 Task: Search one way flight ticket for 3 adults, 3 children in premium economy from Sioux City: Sioux Gateway Airport (brig. General Bud Day Field) to Jackson: Jackson Hole Airport on 5-2-2023. Choice of flights is American. Number of bags: 1 carry on bag. Price is upto 94000. Outbound departure time preference is 23:45.
Action: Mouse moved to (311, 258)
Screenshot: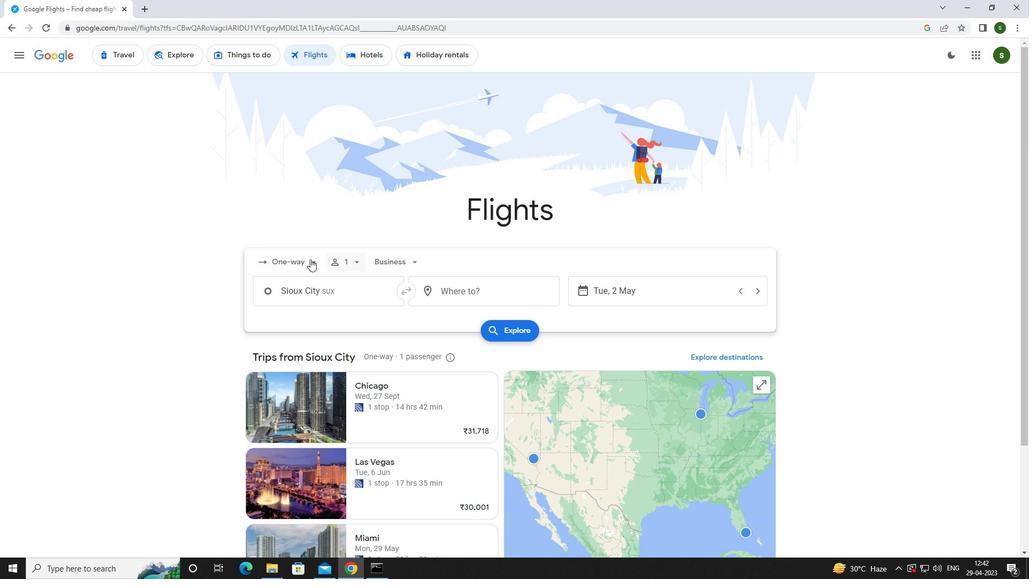 
Action: Mouse pressed left at (311, 258)
Screenshot: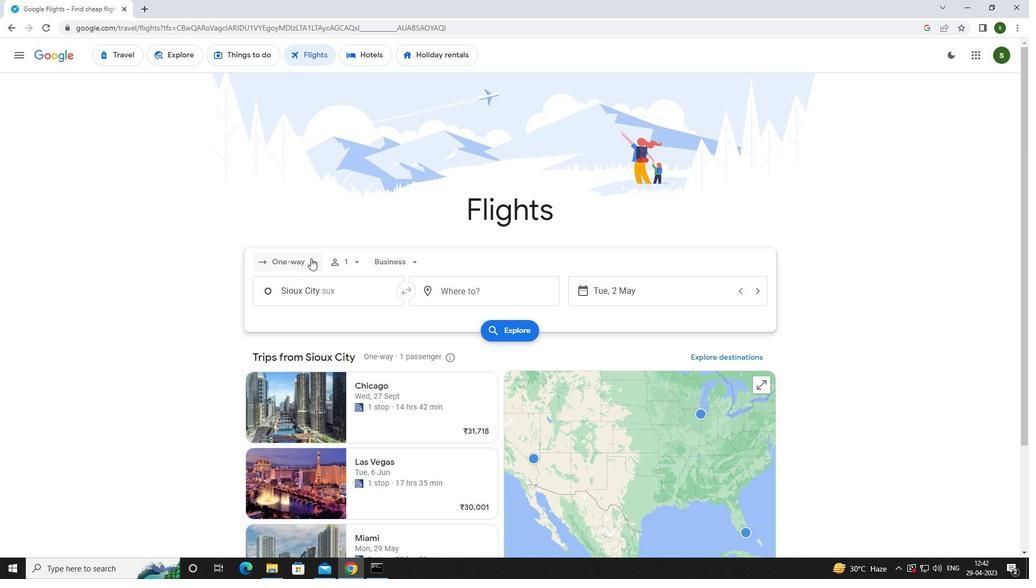 
Action: Mouse moved to (308, 308)
Screenshot: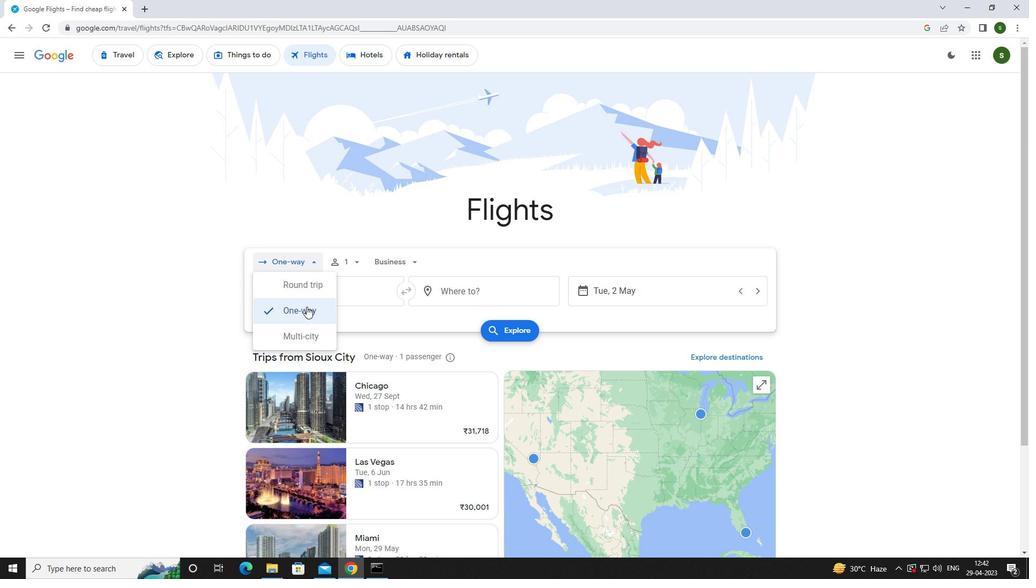
Action: Mouse pressed left at (308, 308)
Screenshot: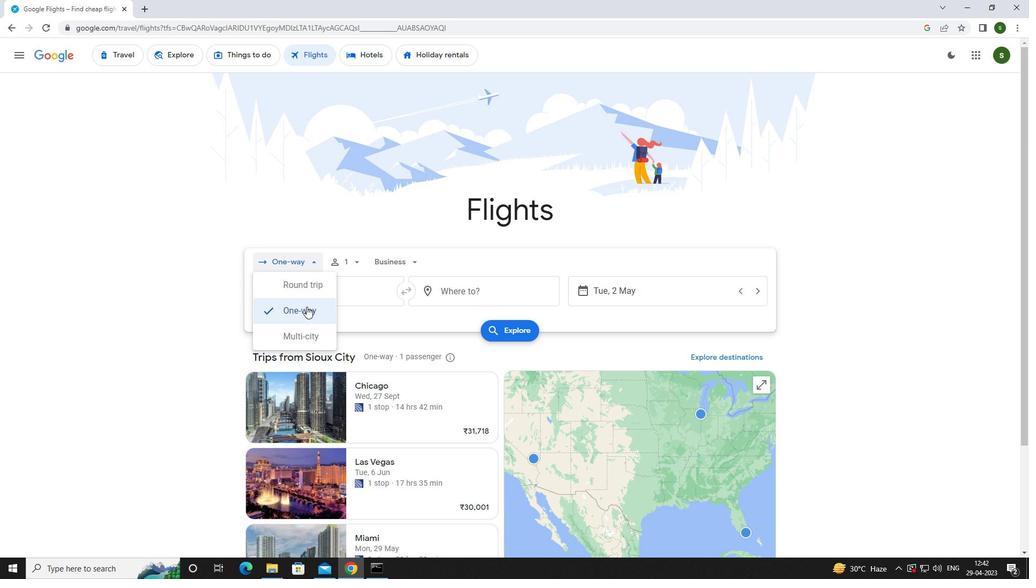 
Action: Mouse moved to (356, 264)
Screenshot: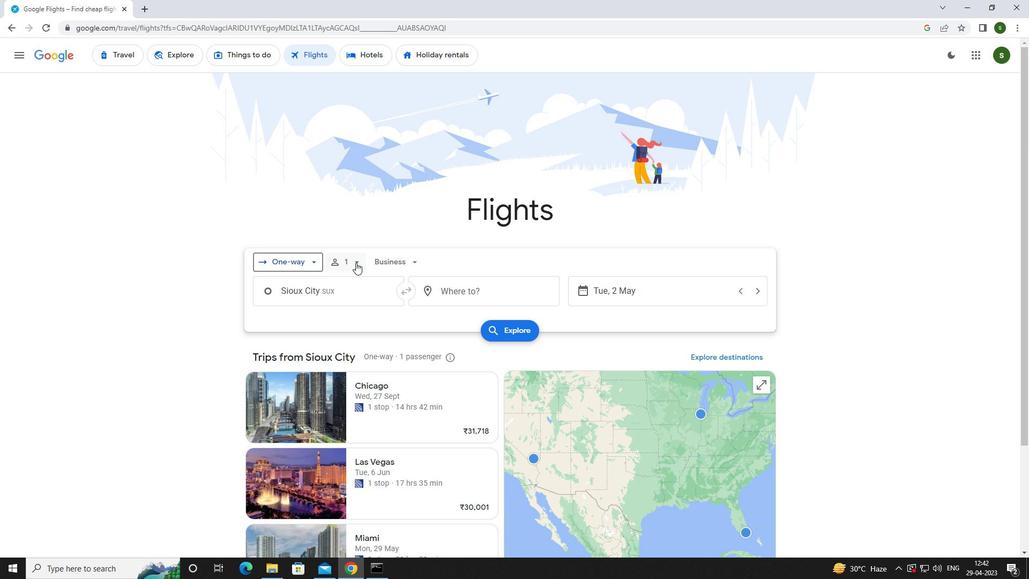 
Action: Mouse pressed left at (356, 264)
Screenshot: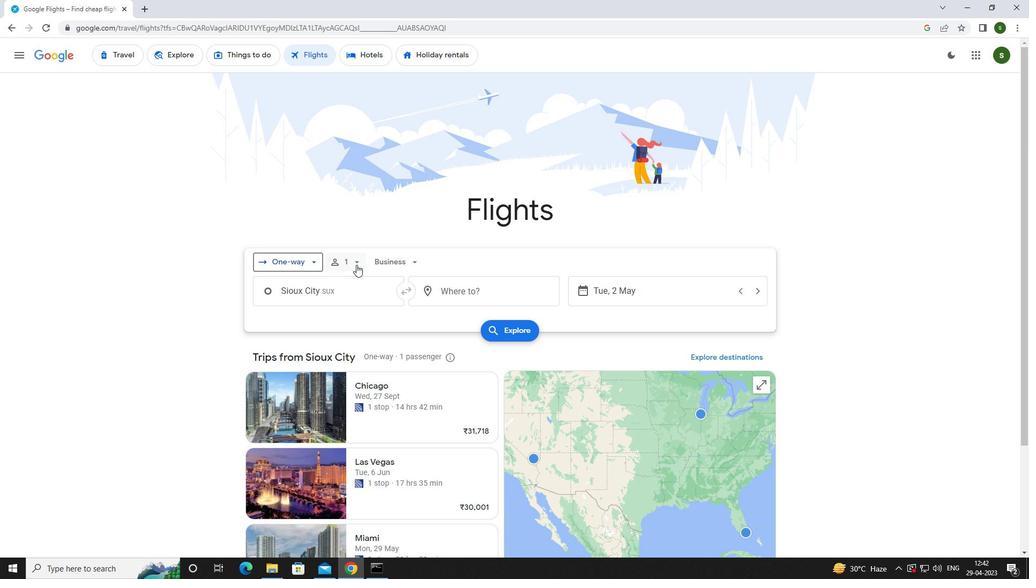 
Action: Mouse moved to (444, 291)
Screenshot: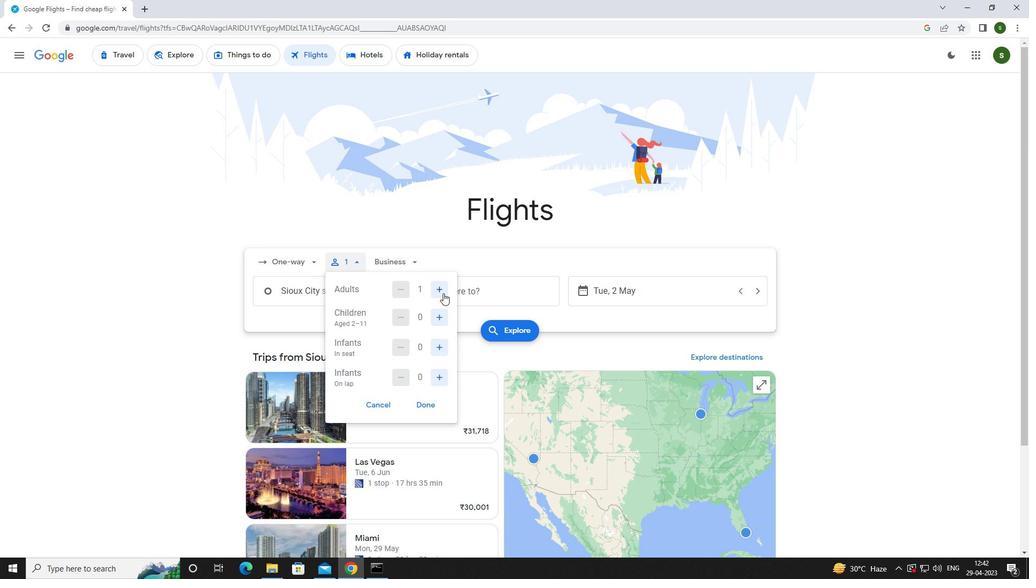 
Action: Mouse pressed left at (444, 291)
Screenshot: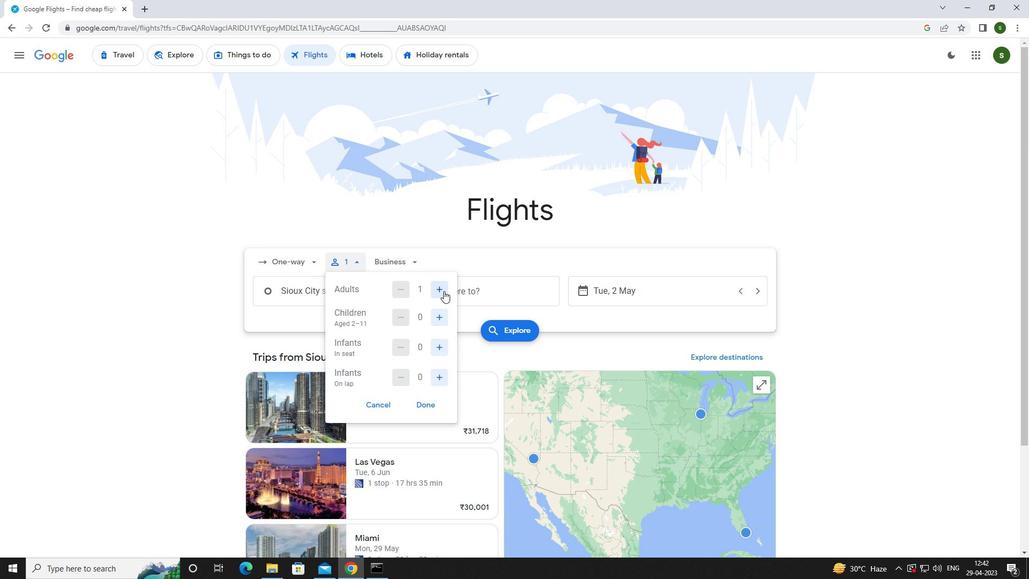 
Action: Mouse pressed left at (444, 291)
Screenshot: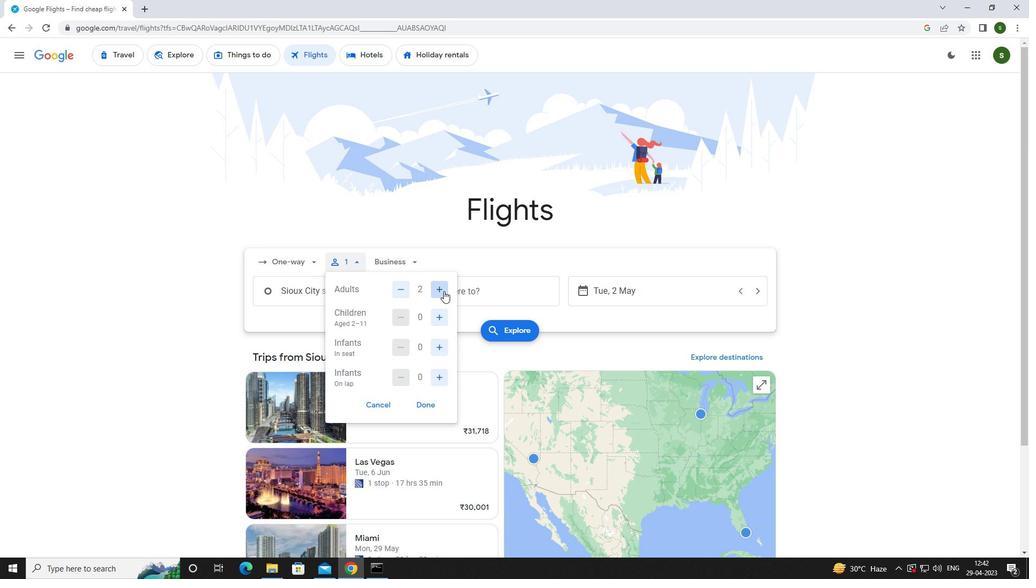 
Action: Mouse moved to (439, 315)
Screenshot: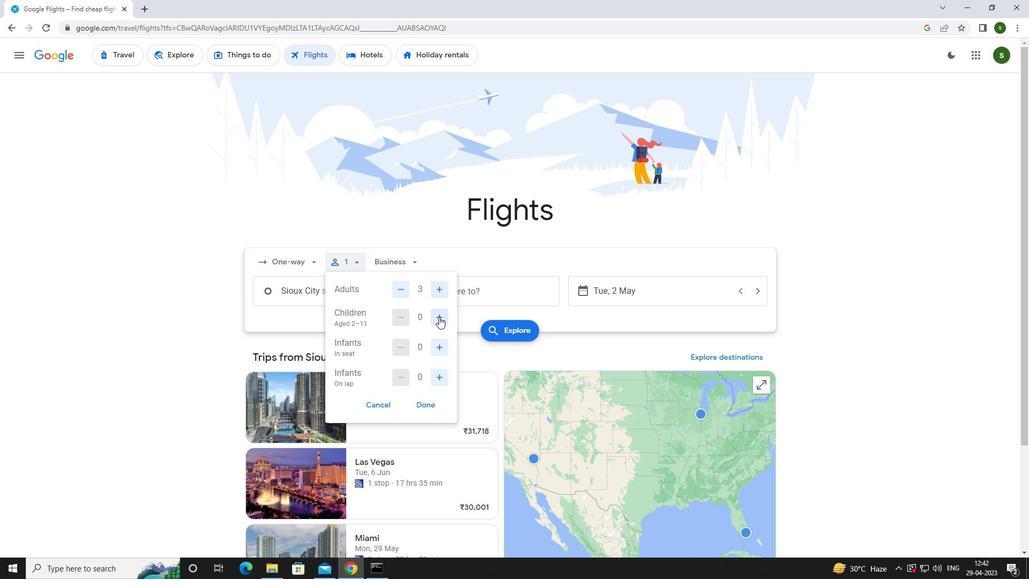 
Action: Mouse pressed left at (439, 315)
Screenshot: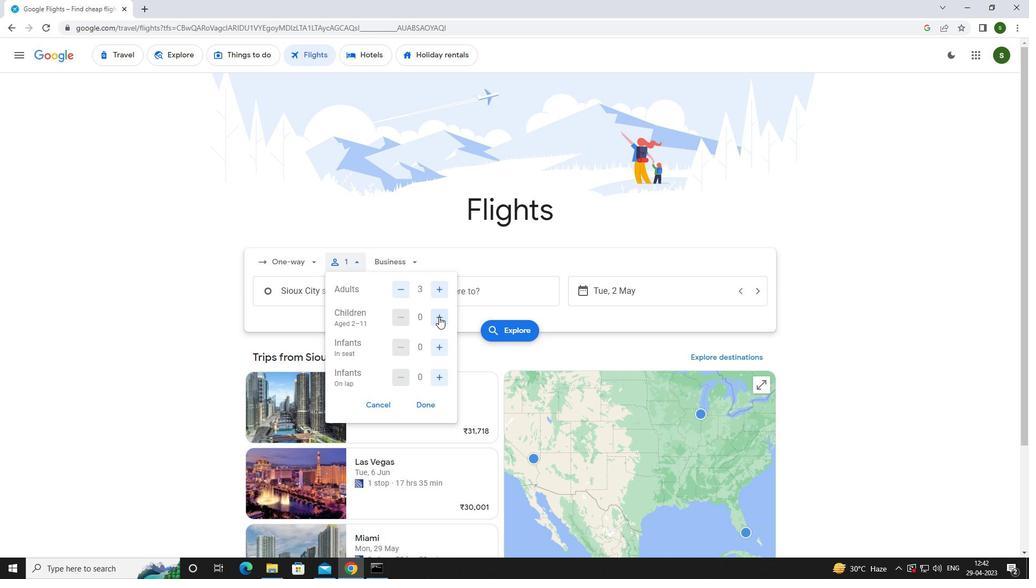 
Action: Mouse pressed left at (439, 315)
Screenshot: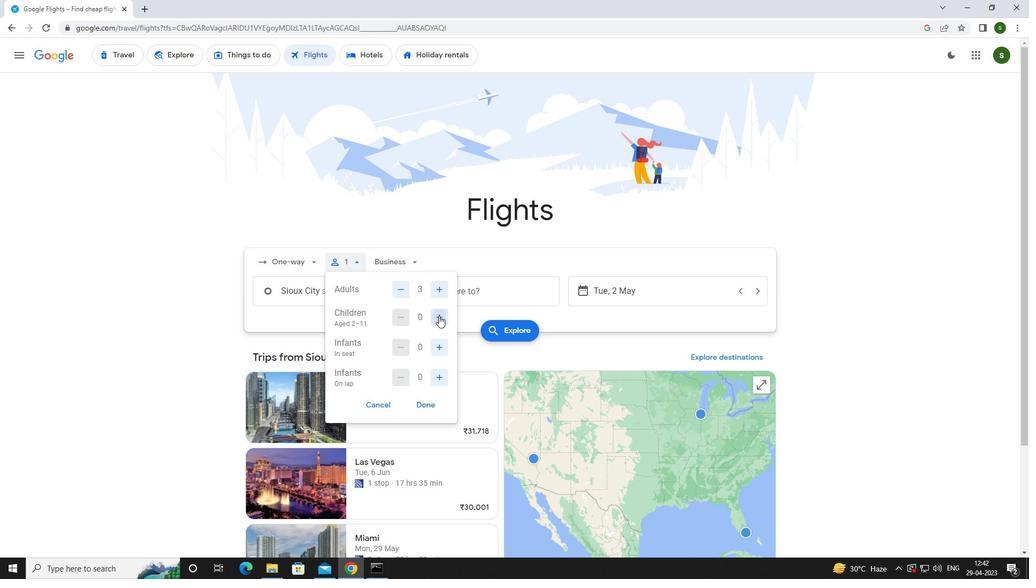 
Action: Mouse pressed left at (439, 315)
Screenshot: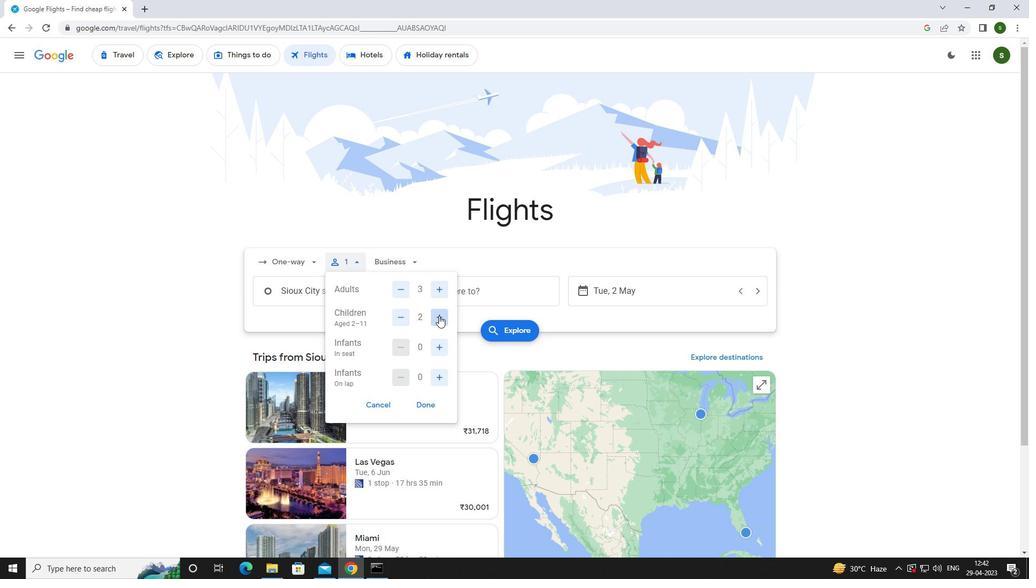 
Action: Mouse moved to (391, 259)
Screenshot: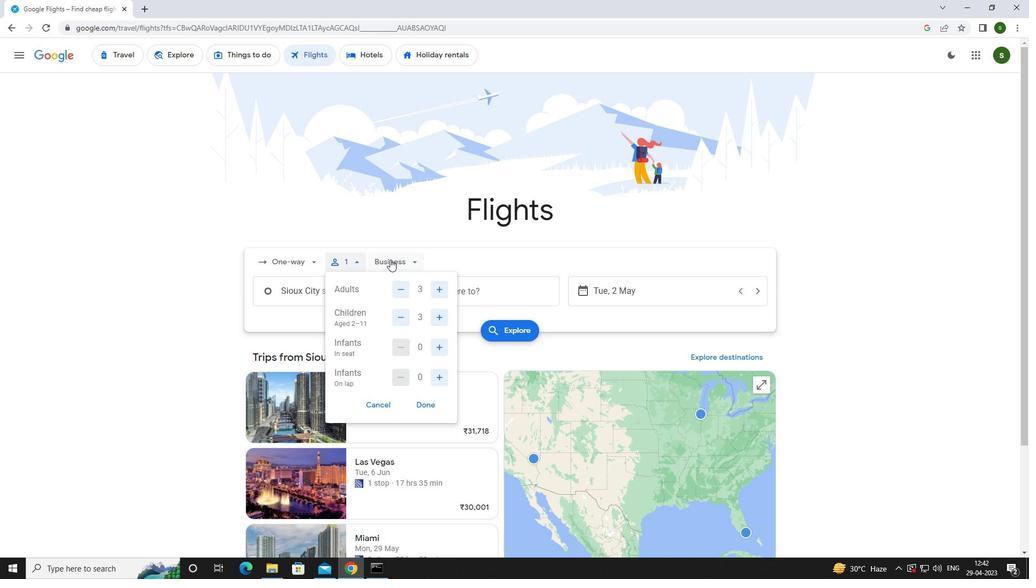 
Action: Mouse pressed left at (391, 259)
Screenshot: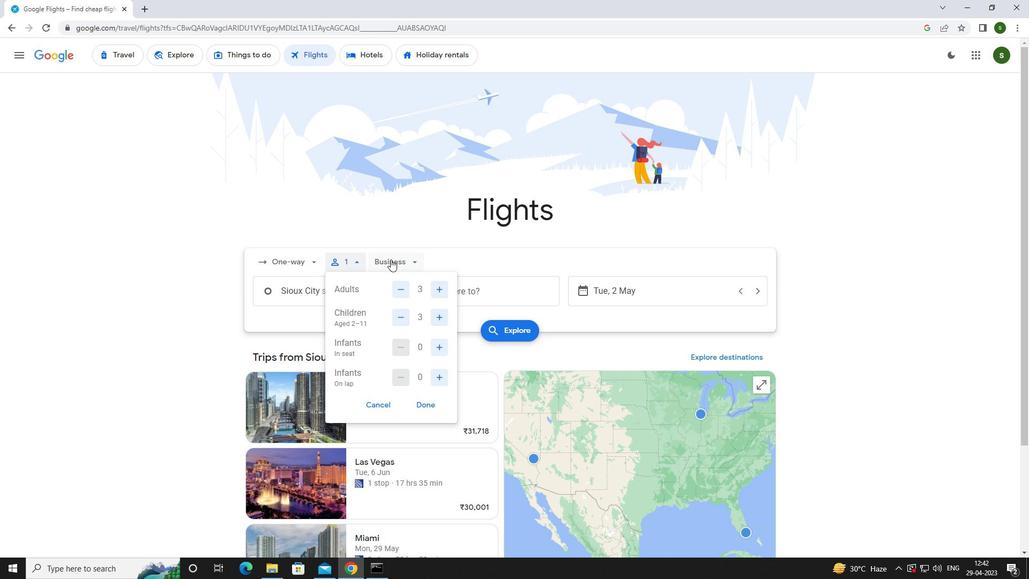 
Action: Mouse moved to (412, 304)
Screenshot: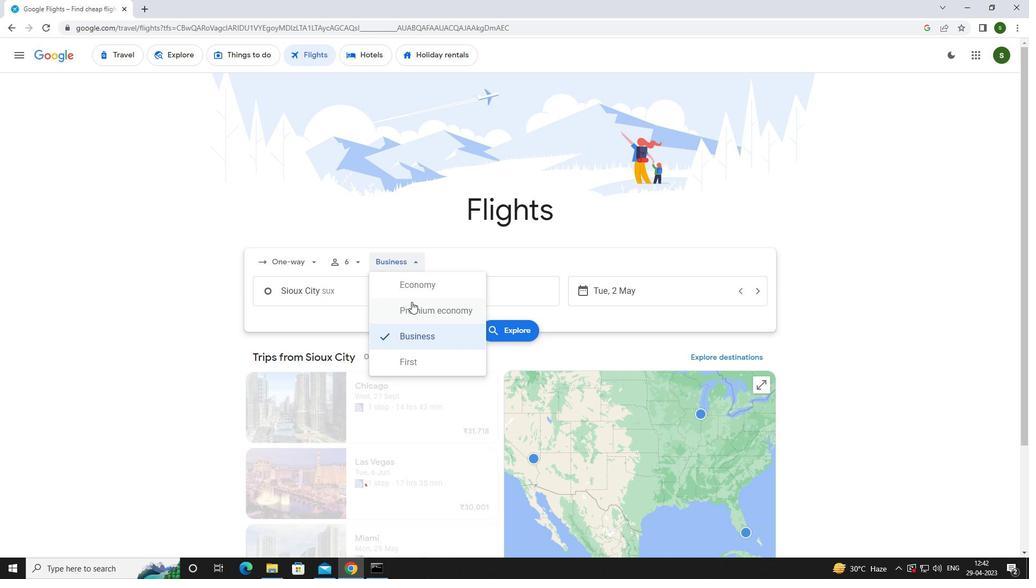 
Action: Mouse pressed left at (412, 304)
Screenshot: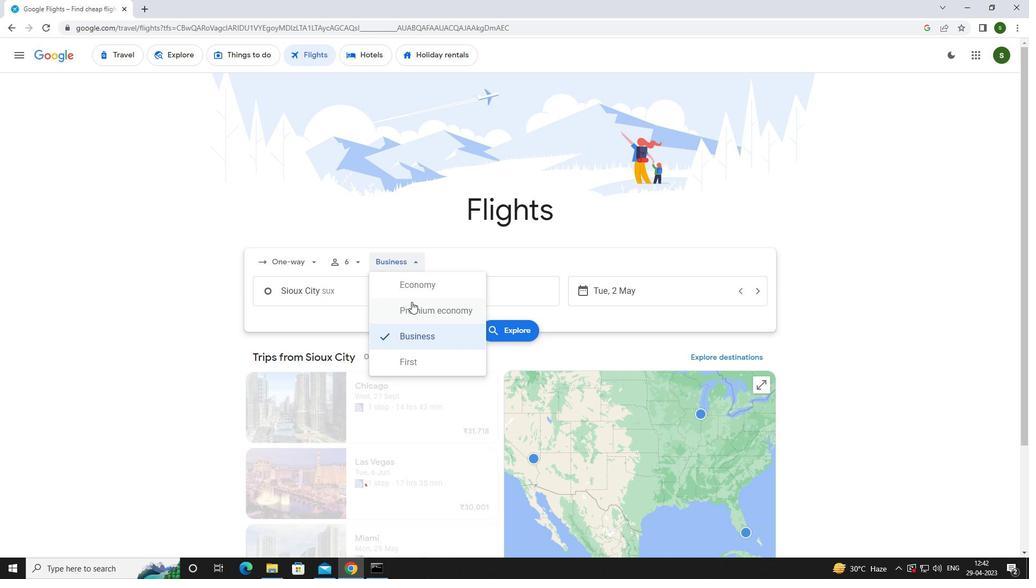 
Action: Mouse moved to (360, 290)
Screenshot: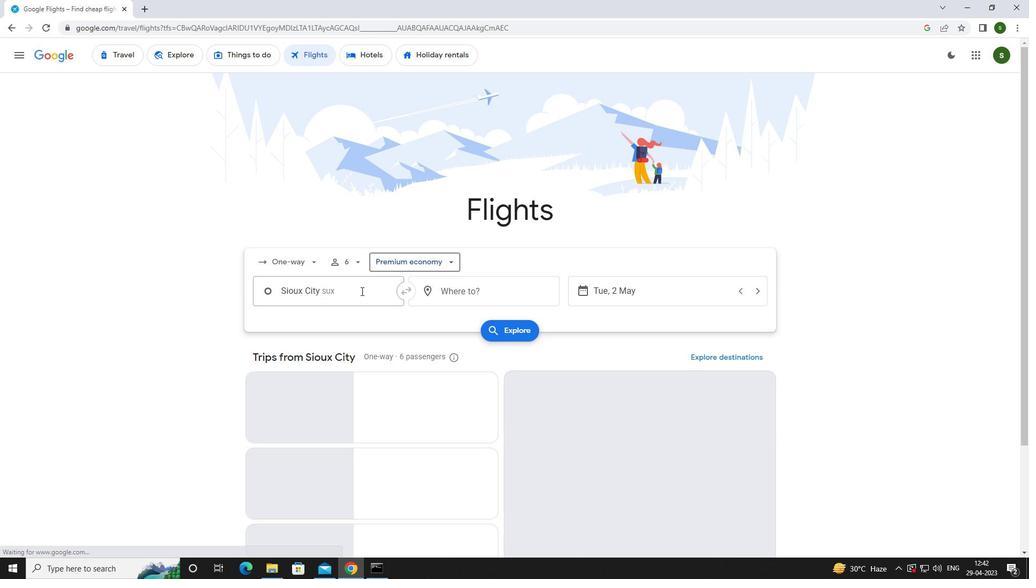 
Action: Mouse pressed left at (360, 290)
Screenshot: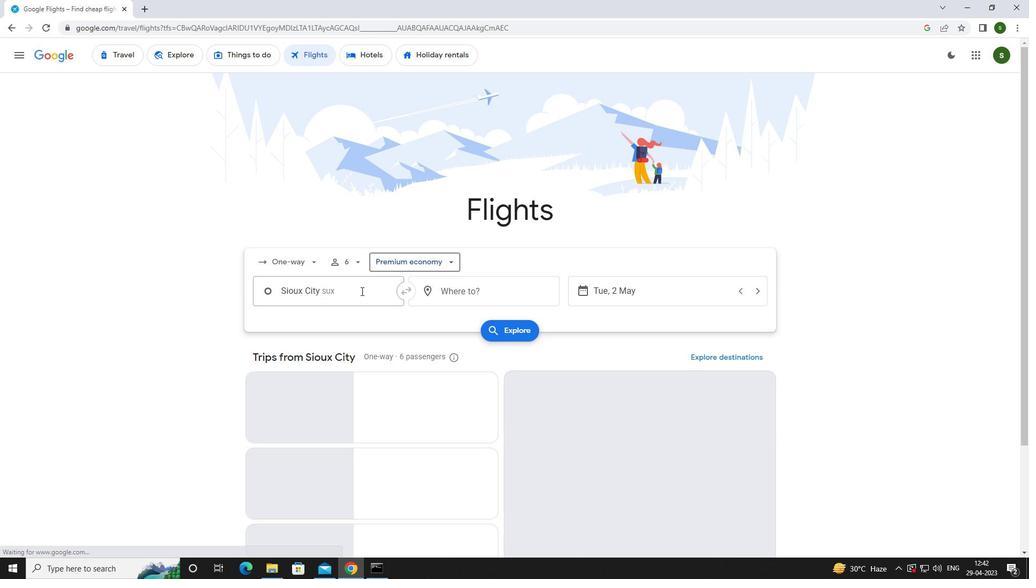 
Action: Mouse moved to (360, 290)
Screenshot: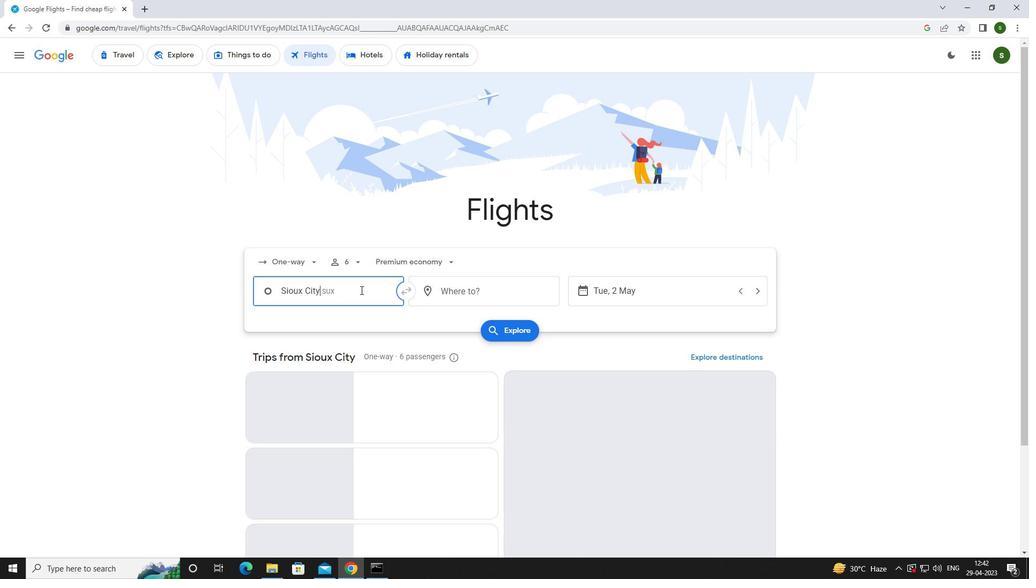 
Action: Key pressed s<Key.caps_lock>ioux<Key.space>
Screenshot: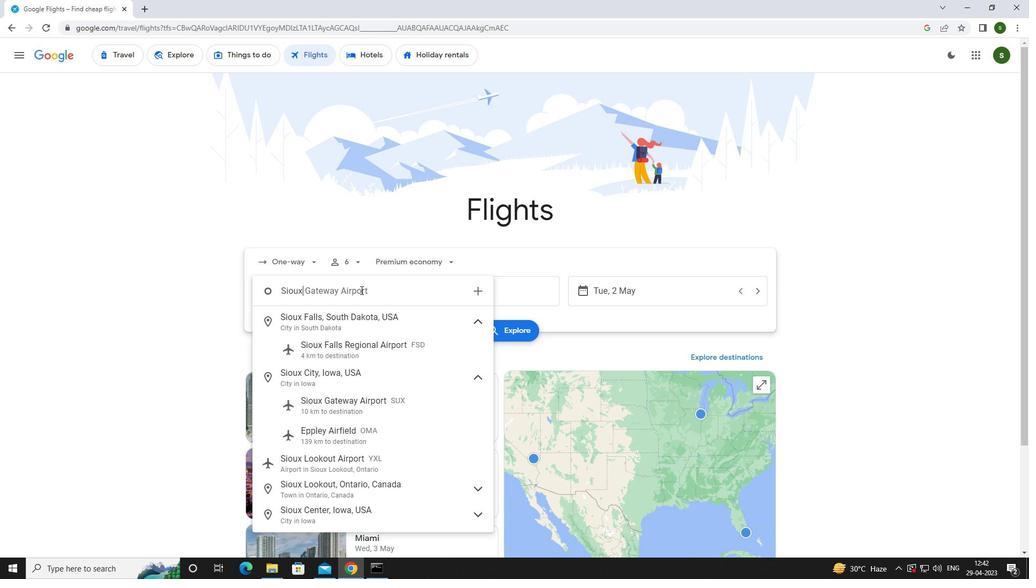 
Action: Mouse moved to (367, 401)
Screenshot: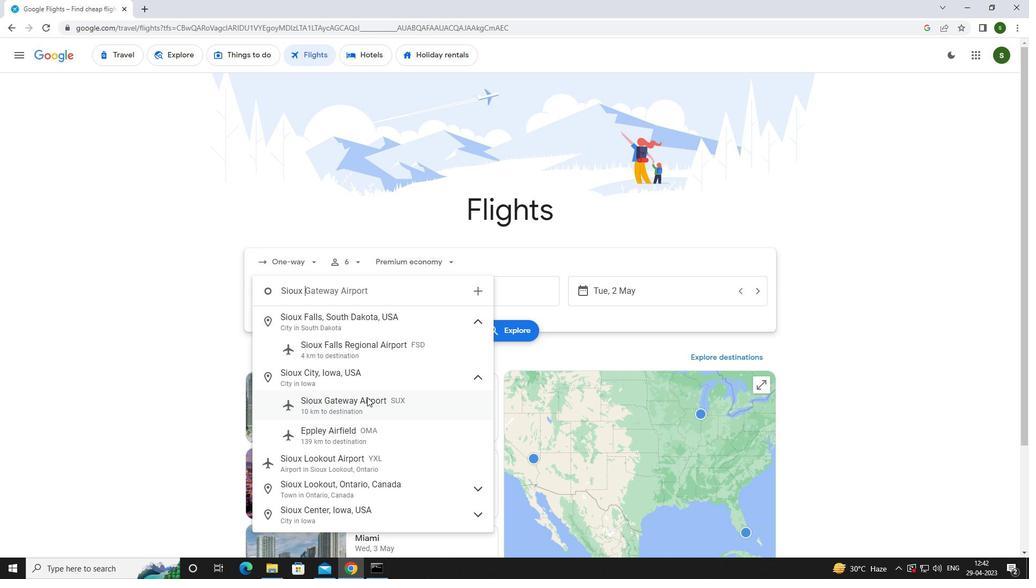 
Action: Mouse pressed left at (367, 401)
Screenshot: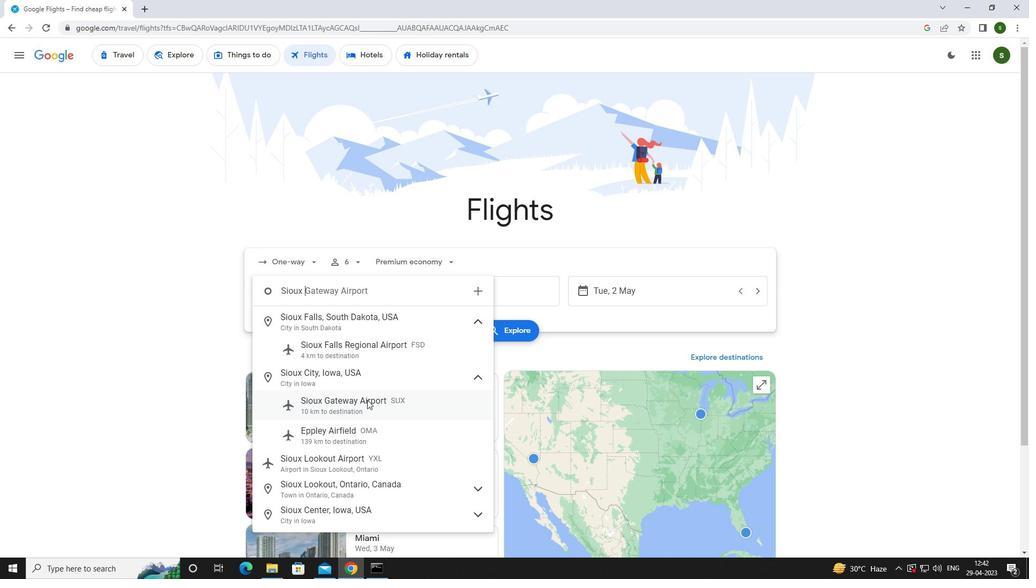
Action: Mouse moved to (451, 296)
Screenshot: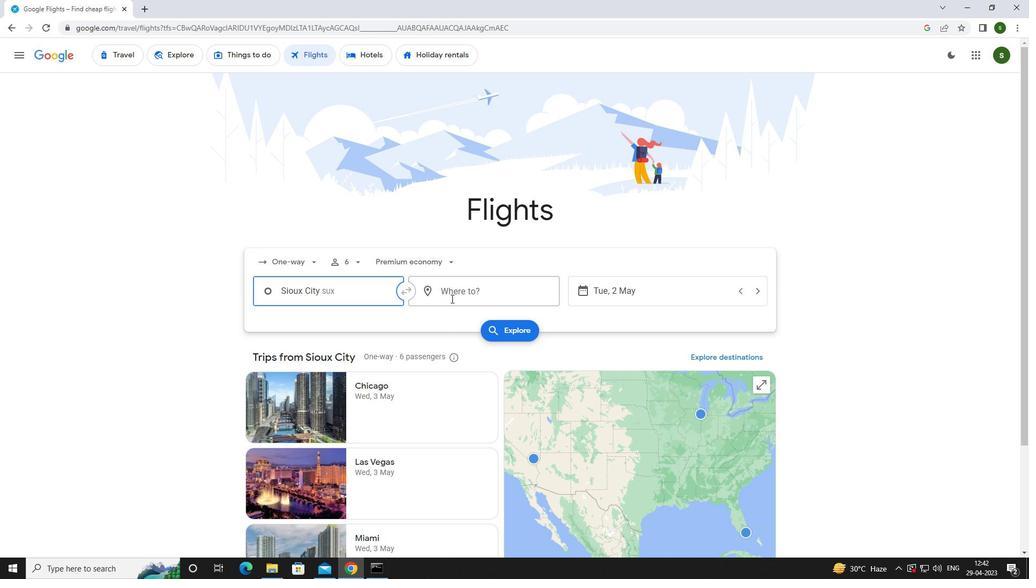 
Action: Mouse pressed left at (451, 296)
Screenshot: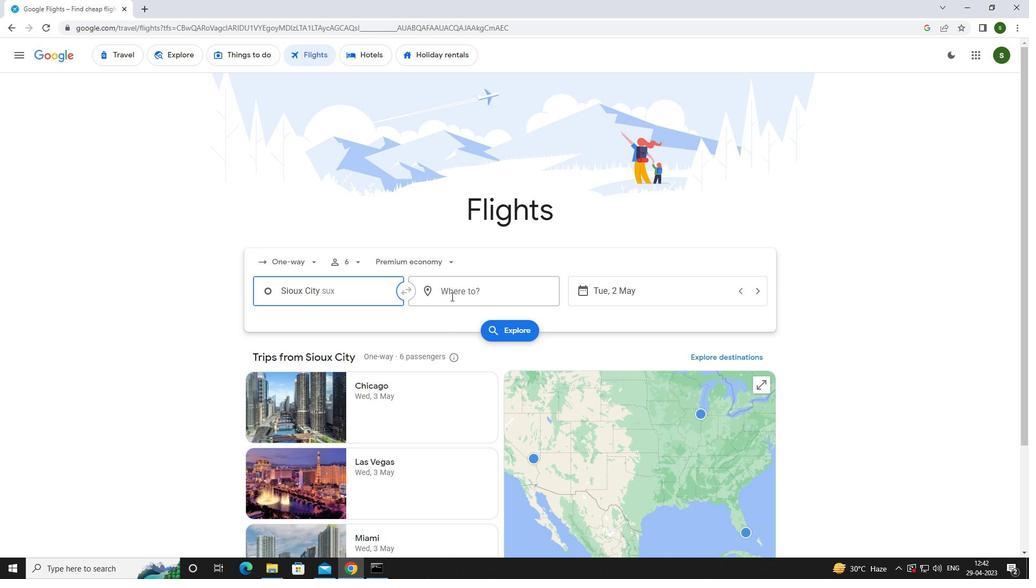 
Action: Mouse moved to (453, 293)
Screenshot: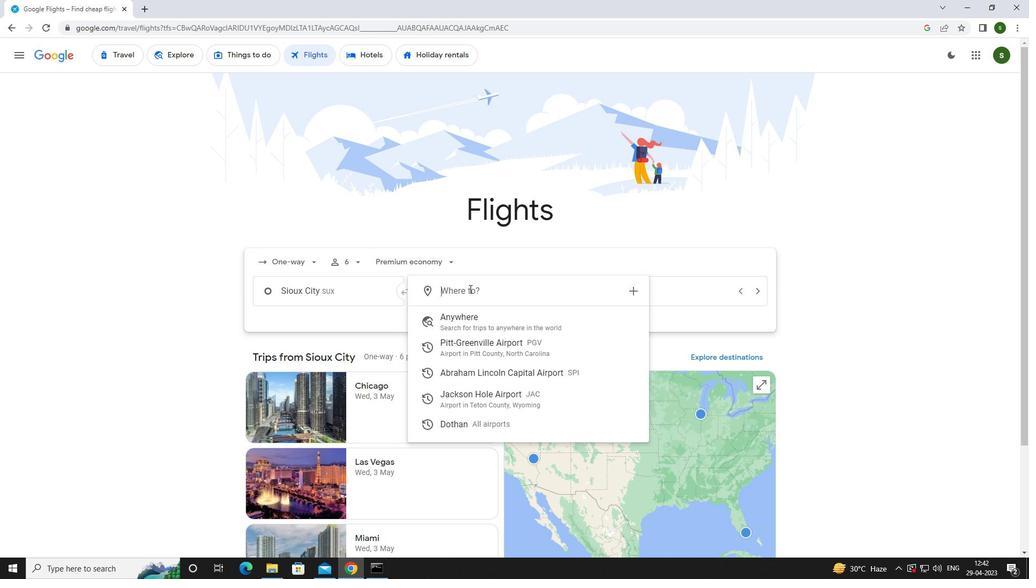 
Action: Key pressed <Key.caps_lock>j<Key.caps_lock>ackson<Key.space><Key.caps_lock>h
Screenshot: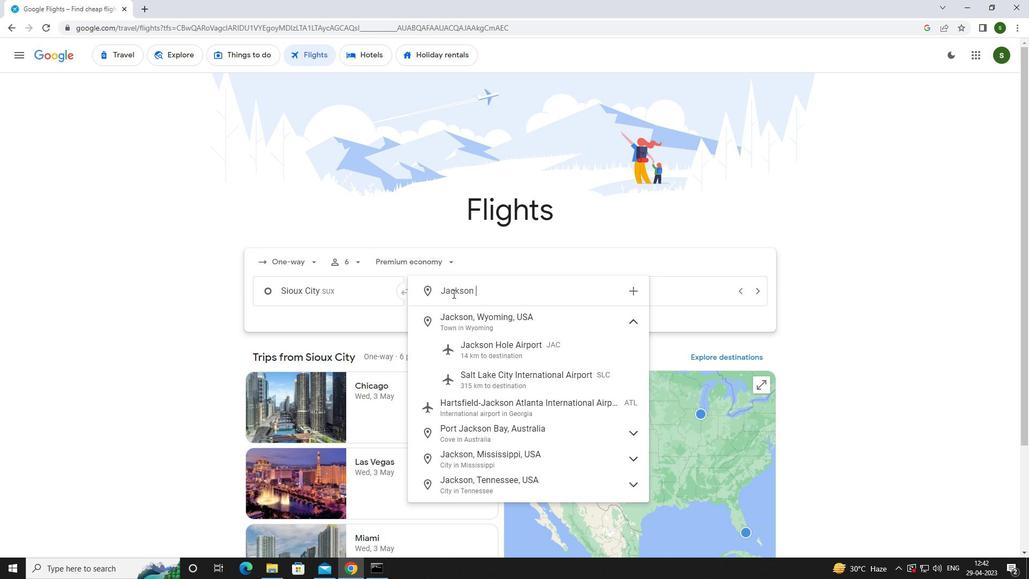 
Action: Mouse moved to (469, 343)
Screenshot: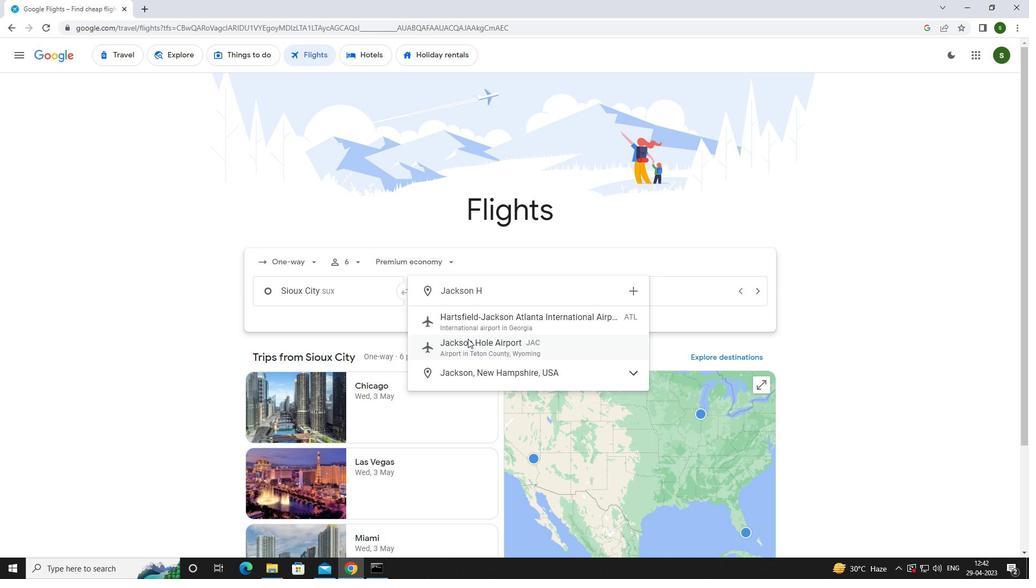 
Action: Mouse pressed left at (469, 343)
Screenshot: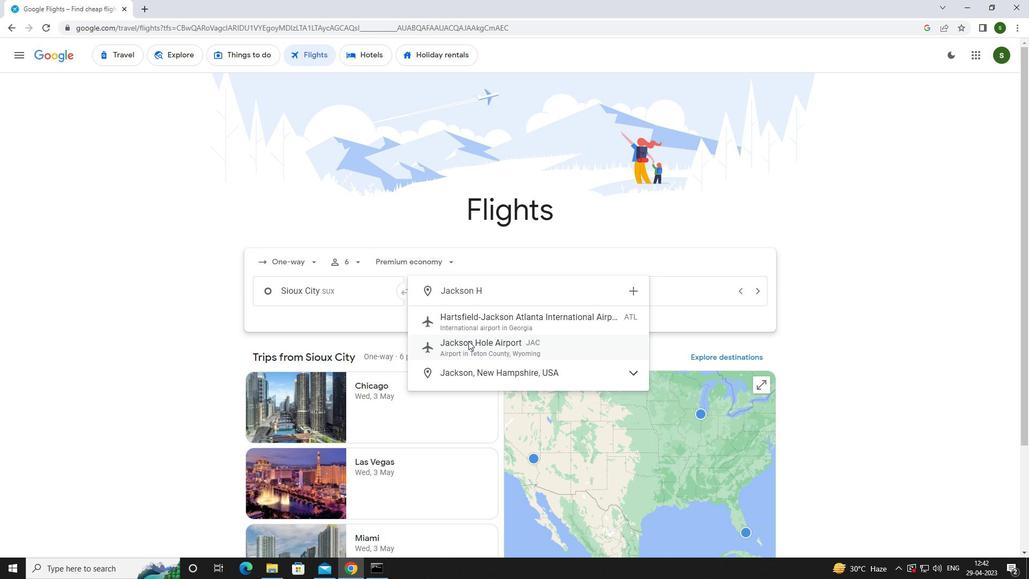 
Action: Mouse moved to (636, 289)
Screenshot: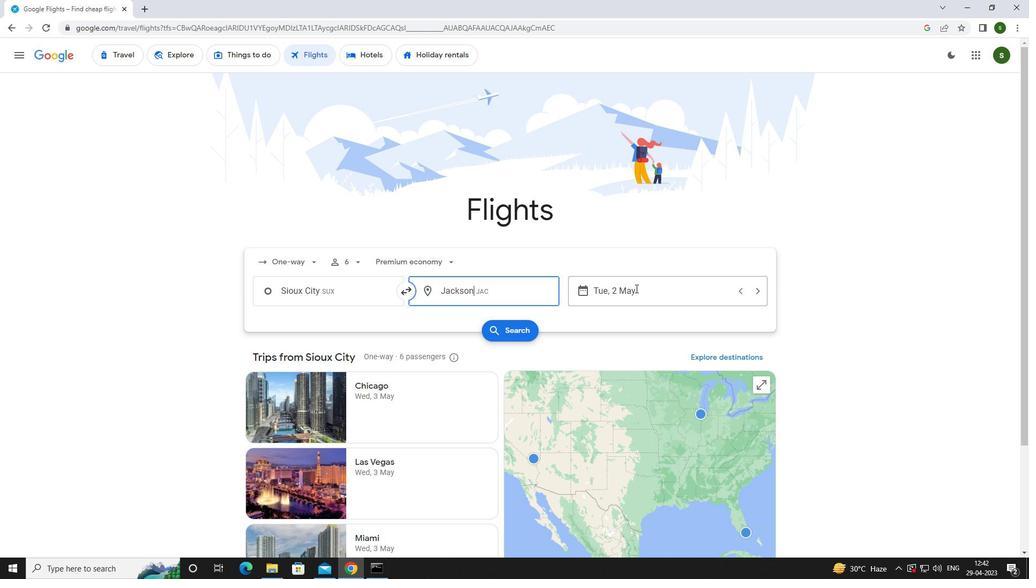 
Action: Mouse pressed left at (636, 289)
Screenshot: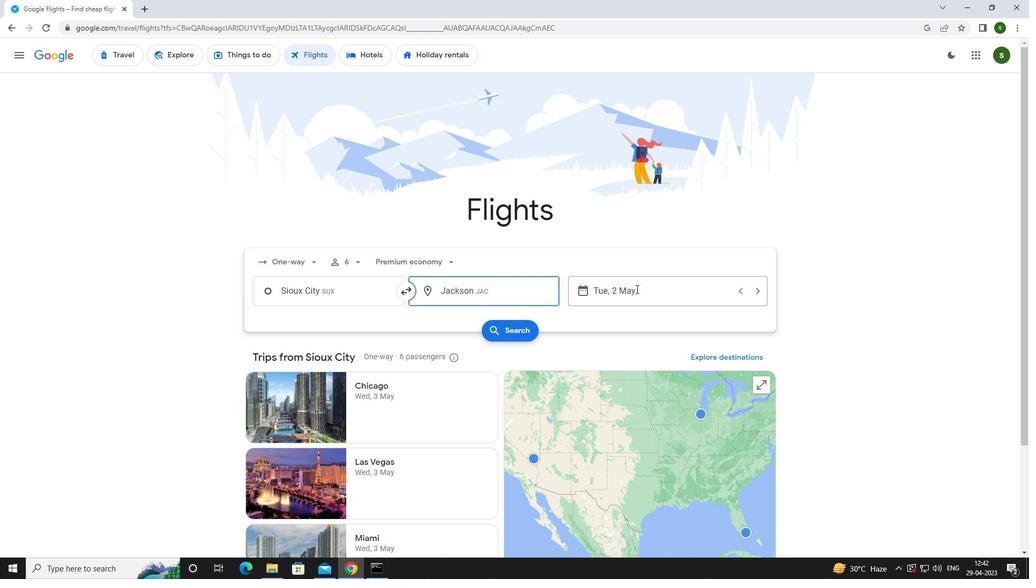 
Action: Mouse moved to (642, 361)
Screenshot: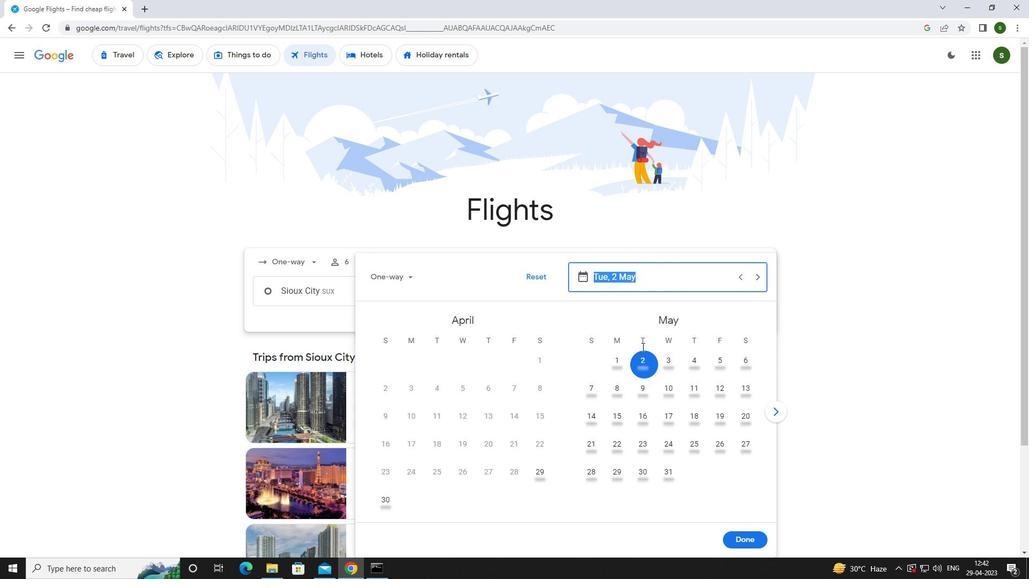 
Action: Mouse pressed left at (642, 361)
Screenshot: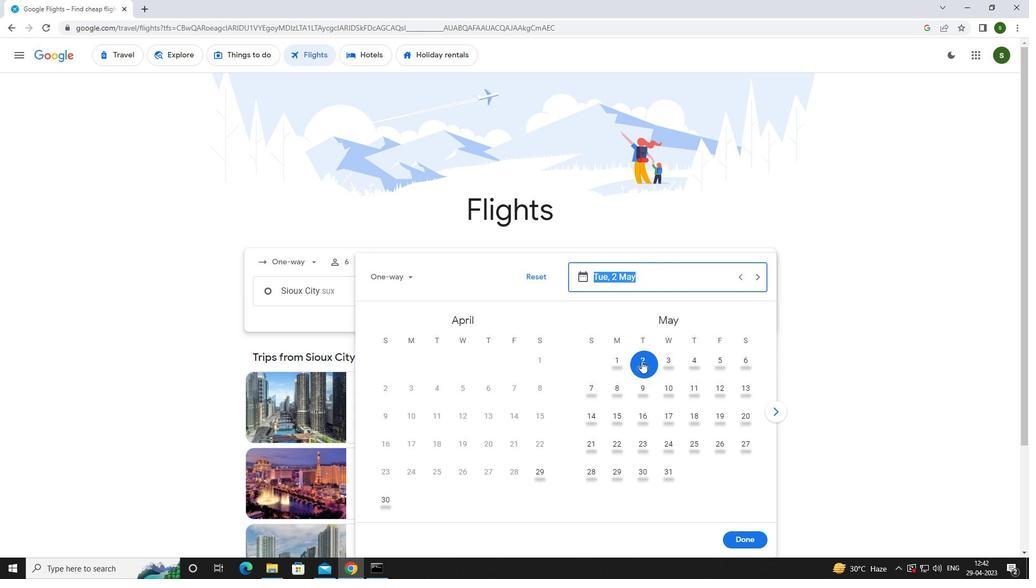 
Action: Mouse moved to (734, 530)
Screenshot: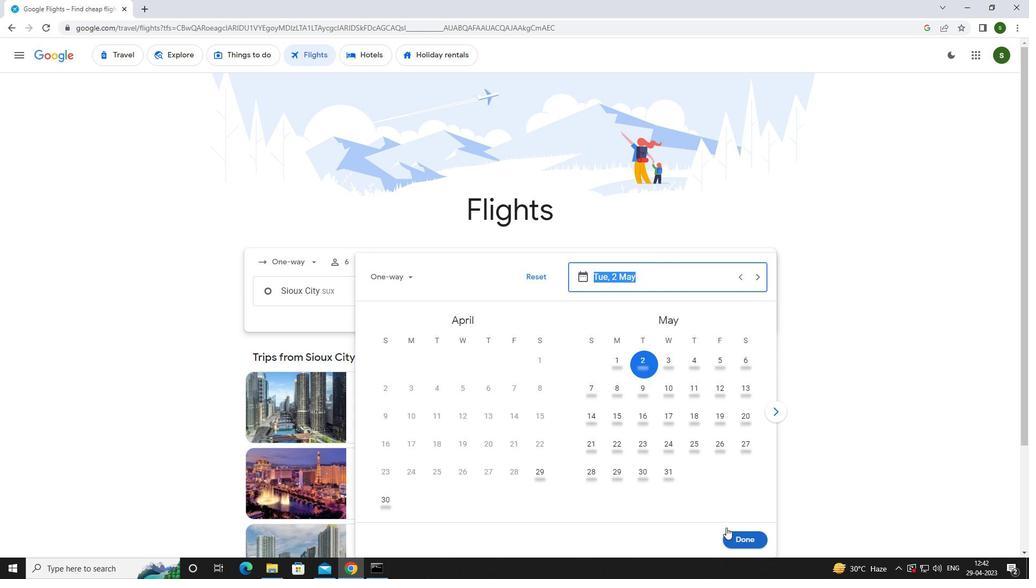 
Action: Mouse pressed left at (734, 530)
Screenshot: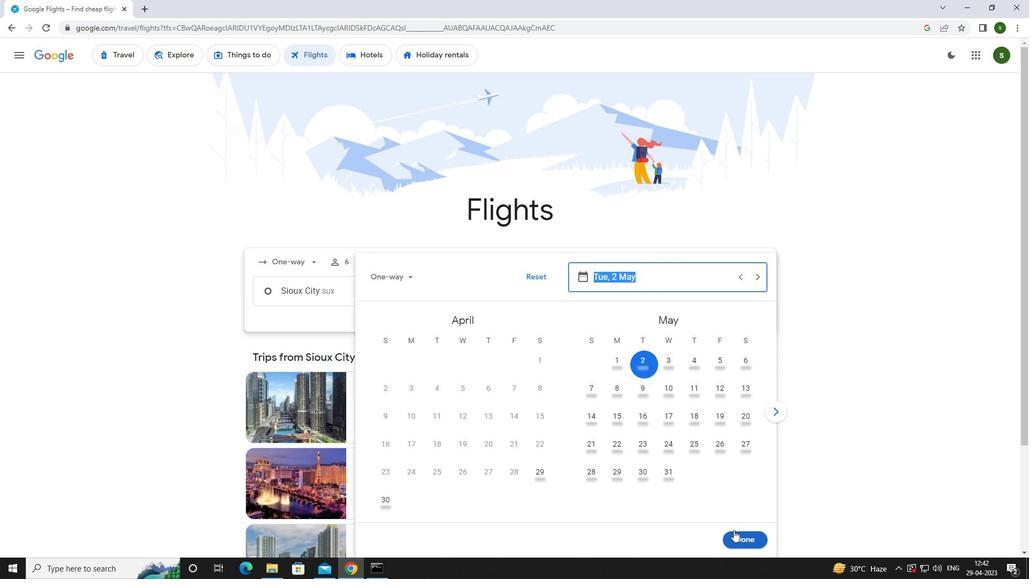 
Action: Mouse moved to (496, 326)
Screenshot: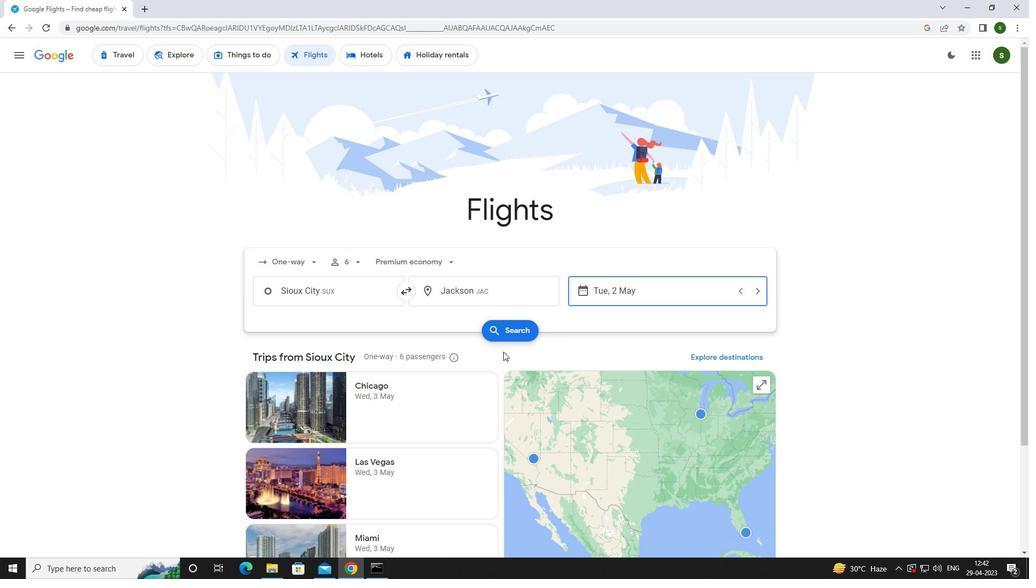
Action: Mouse pressed left at (496, 326)
Screenshot: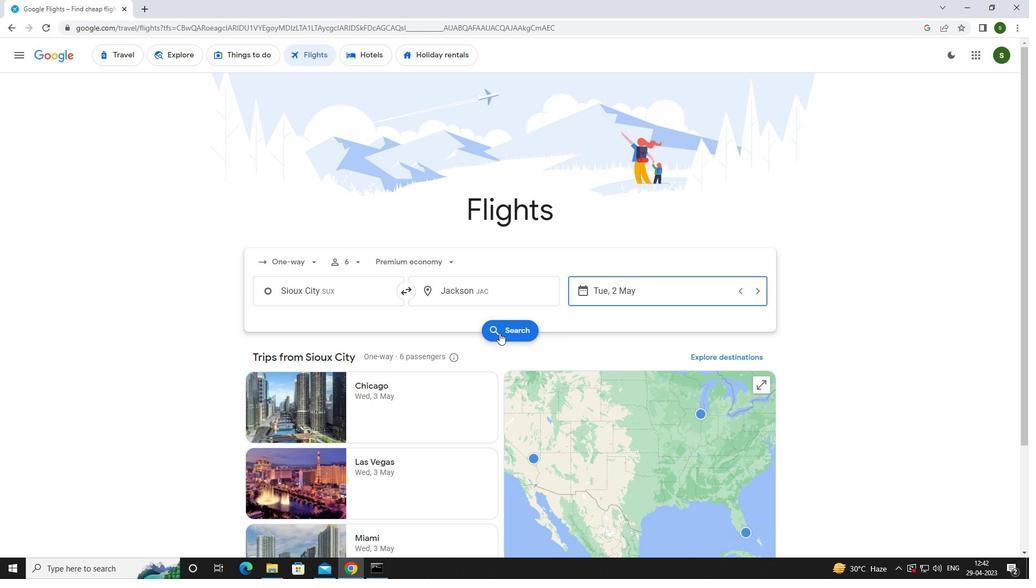 
Action: Mouse moved to (254, 152)
Screenshot: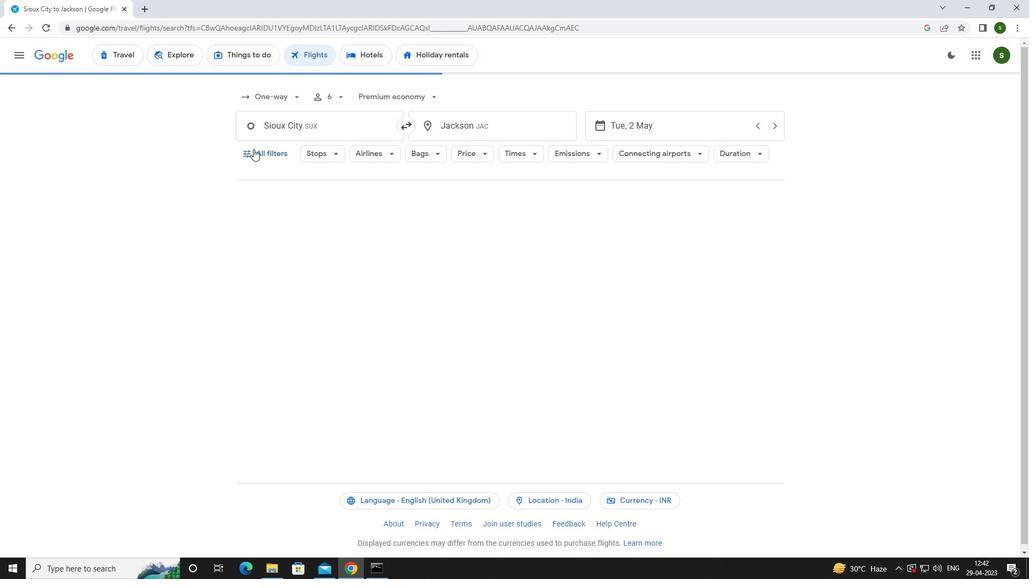 
Action: Mouse pressed left at (254, 152)
Screenshot: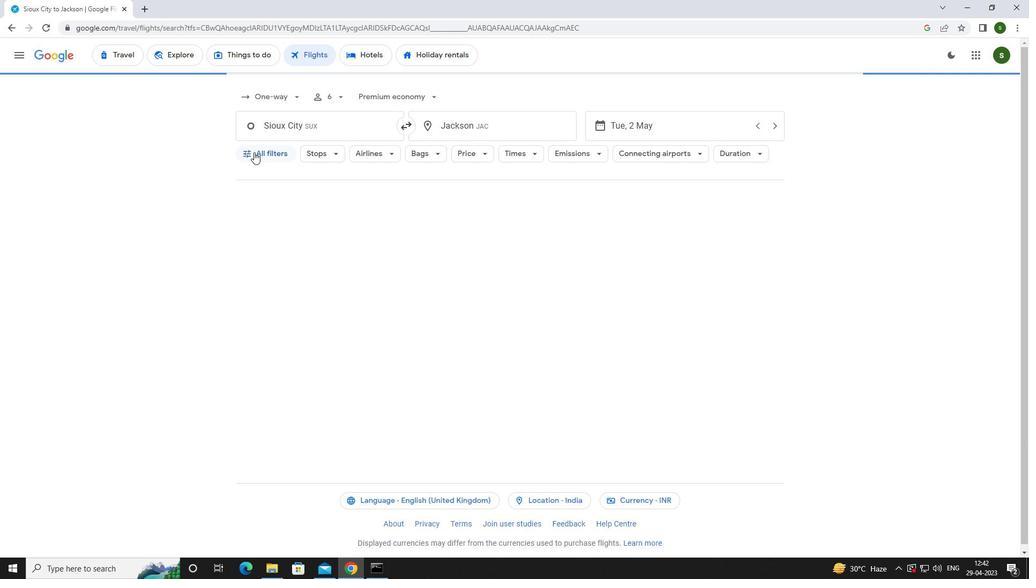 
Action: Mouse moved to (323, 274)
Screenshot: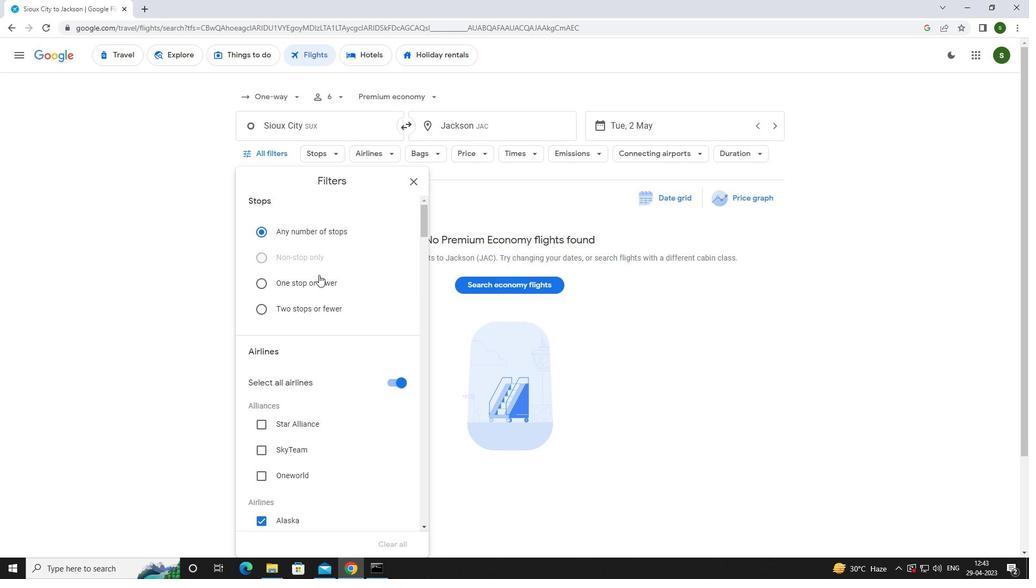 
Action: Mouse scrolled (323, 273) with delta (0, 0)
Screenshot: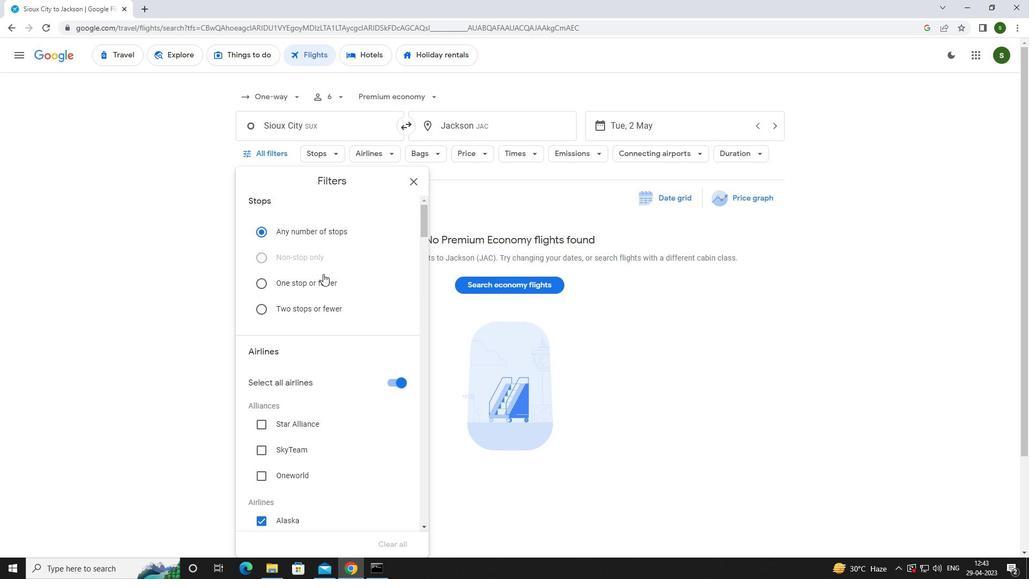 
Action: Mouse scrolled (323, 273) with delta (0, 0)
Screenshot: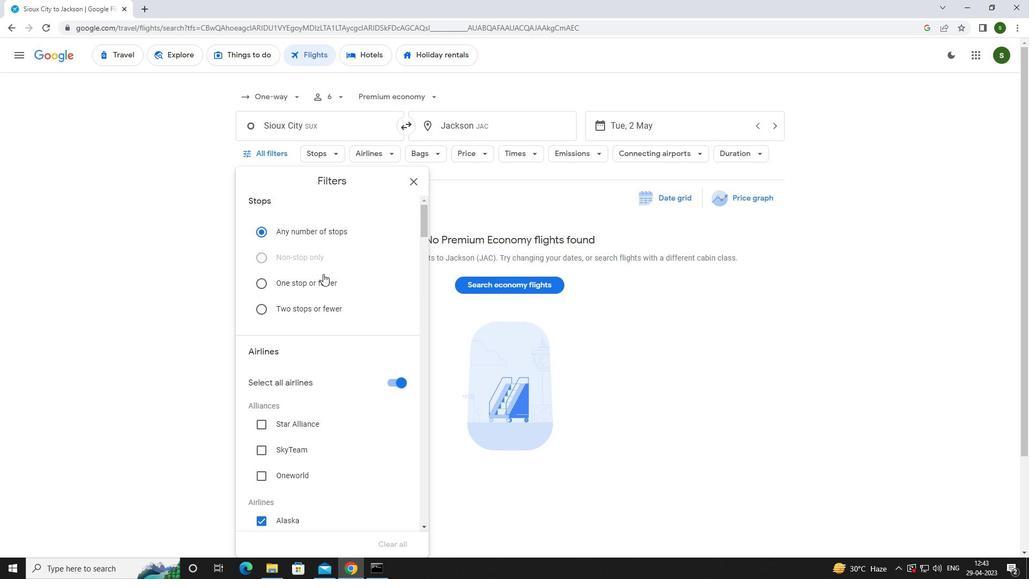 
Action: Mouse moved to (396, 275)
Screenshot: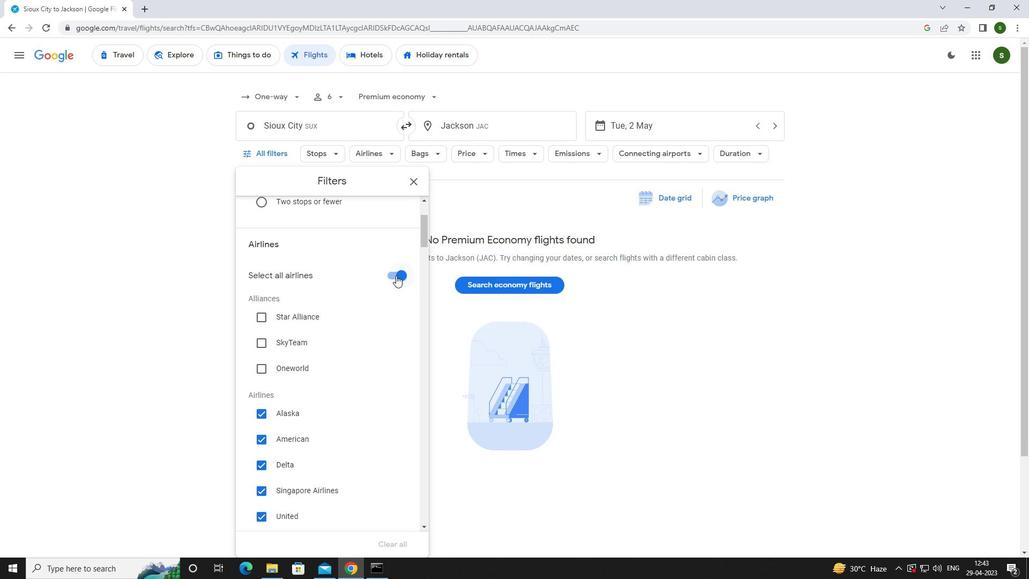 
Action: Mouse pressed left at (396, 275)
Screenshot: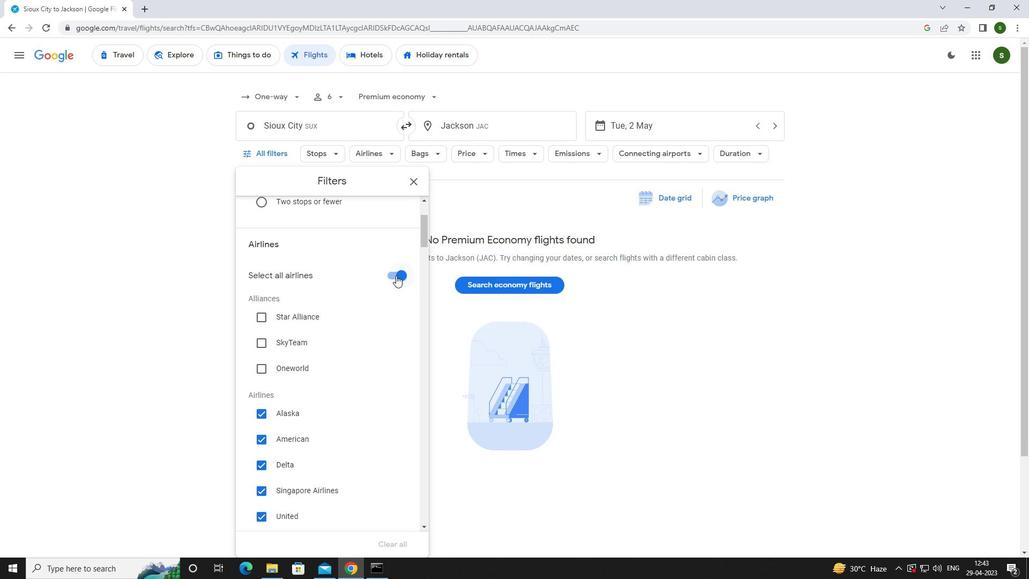 
Action: Mouse moved to (341, 305)
Screenshot: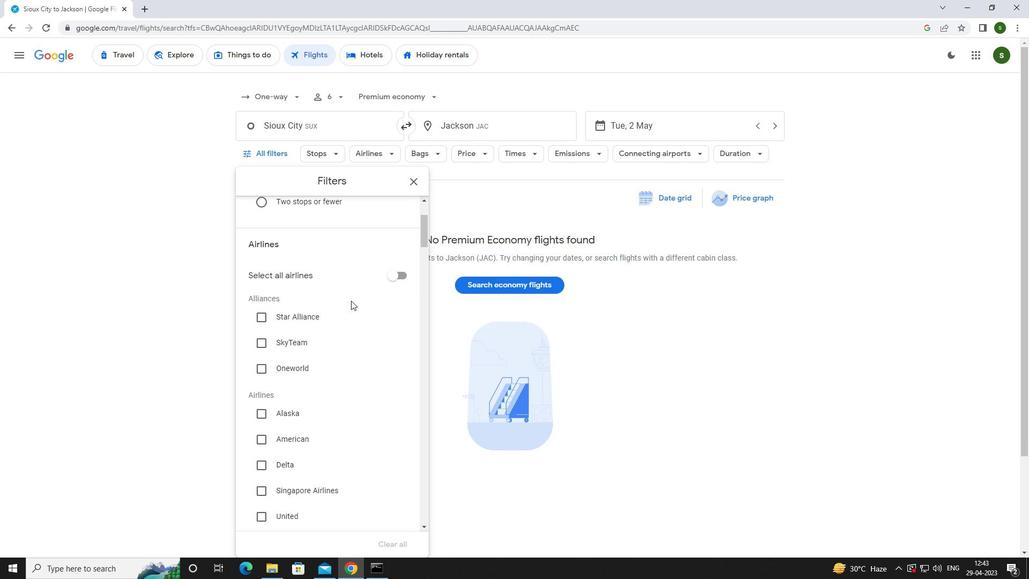 
Action: Mouse scrolled (341, 305) with delta (0, 0)
Screenshot: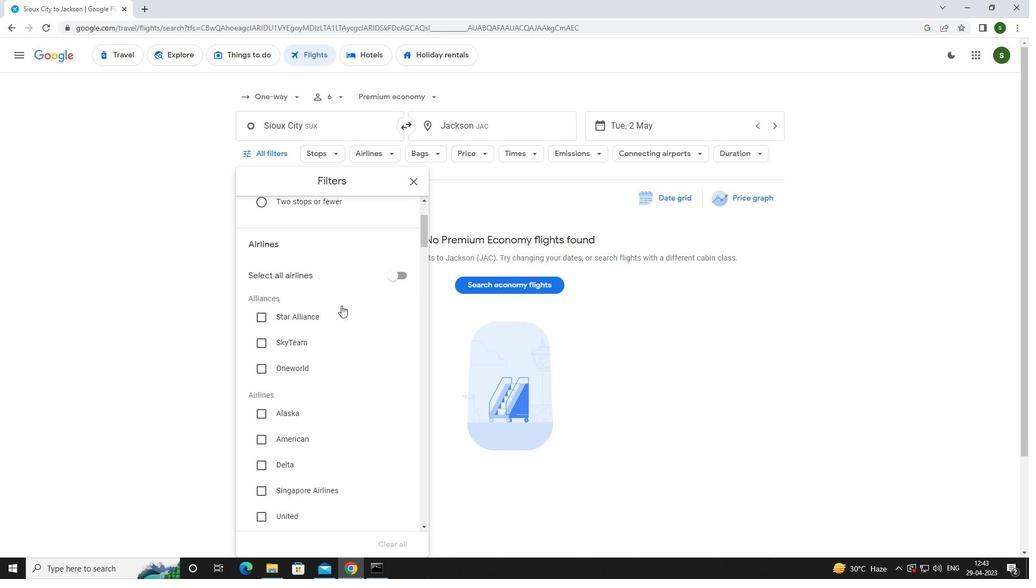 
Action: Mouse scrolled (341, 305) with delta (0, 0)
Screenshot: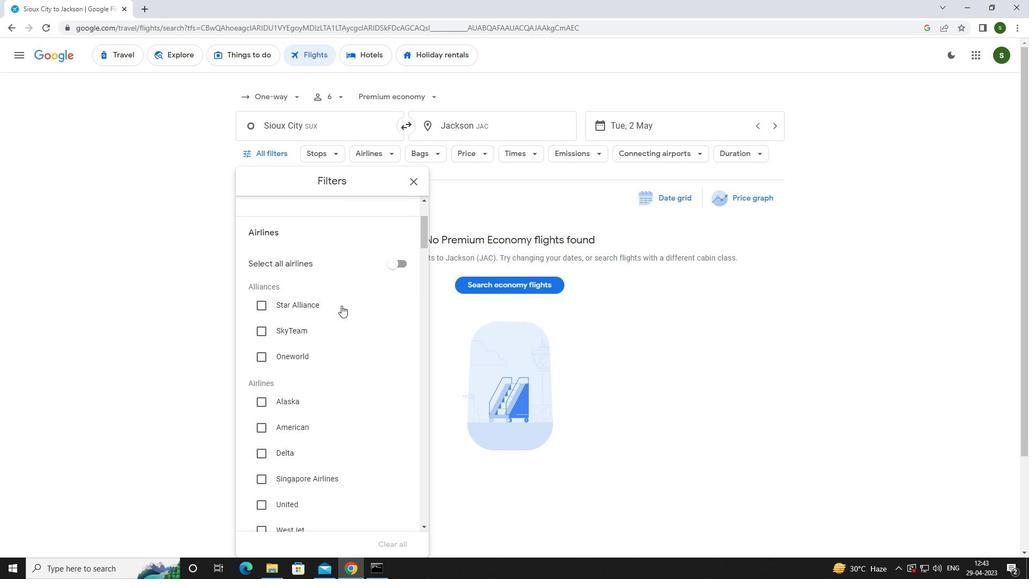 
Action: Mouse scrolled (341, 305) with delta (0, 0)
Screenshot: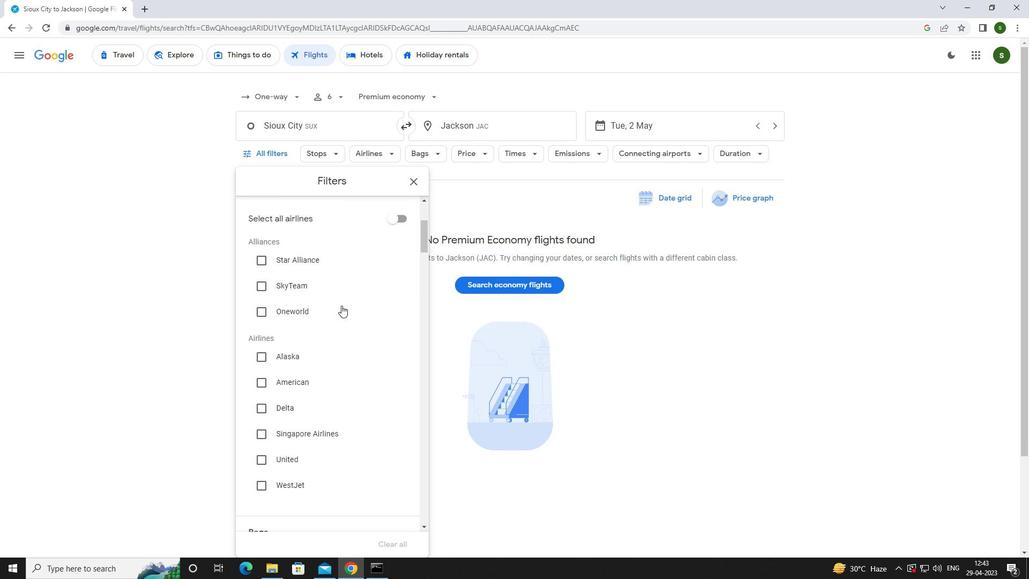 
Action: Mouse moved to (280, 276)
Screenshot: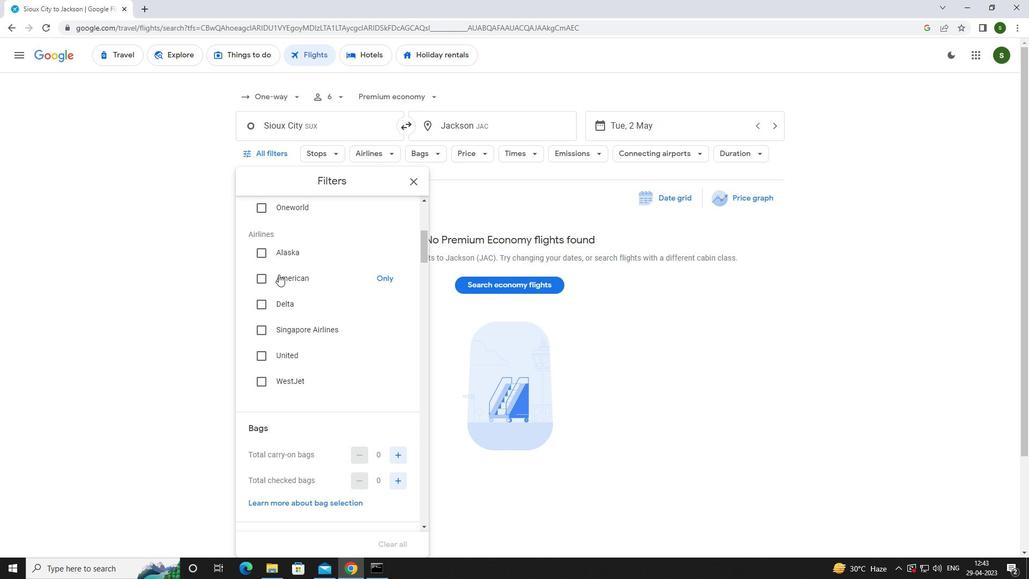 
Action: Mouse pressed left at (280, 276)
Screenshot: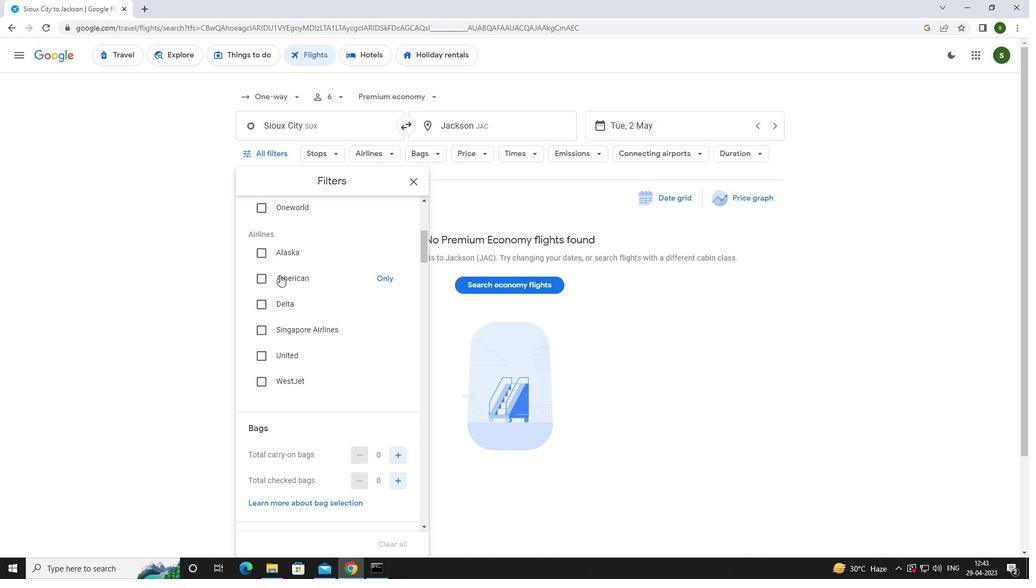 
Action: Mouse moved to (311, 306)
Screenshot: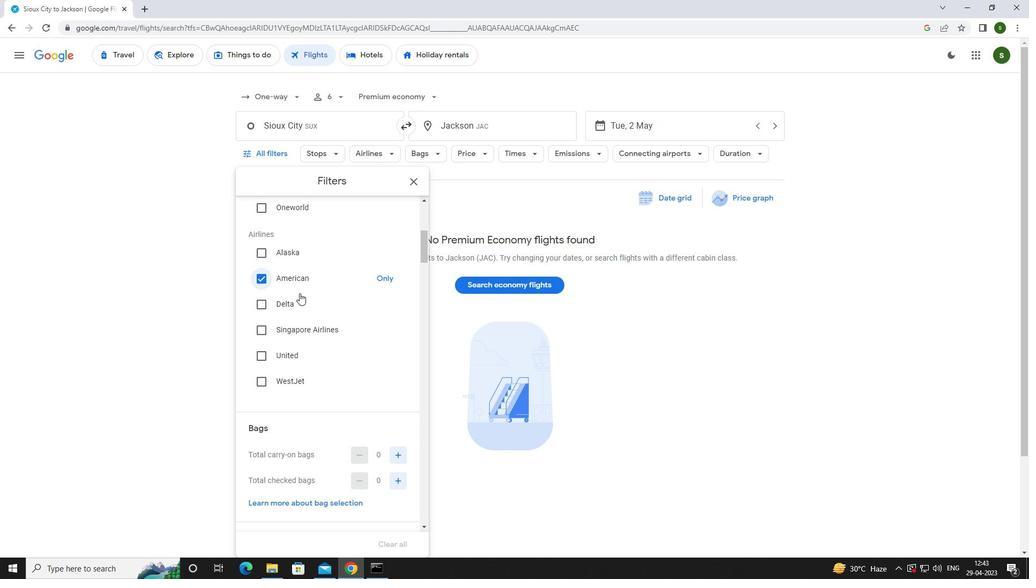 
Action: Mouse scrolled (311, 306) with delta (0, 0)
Screenshot: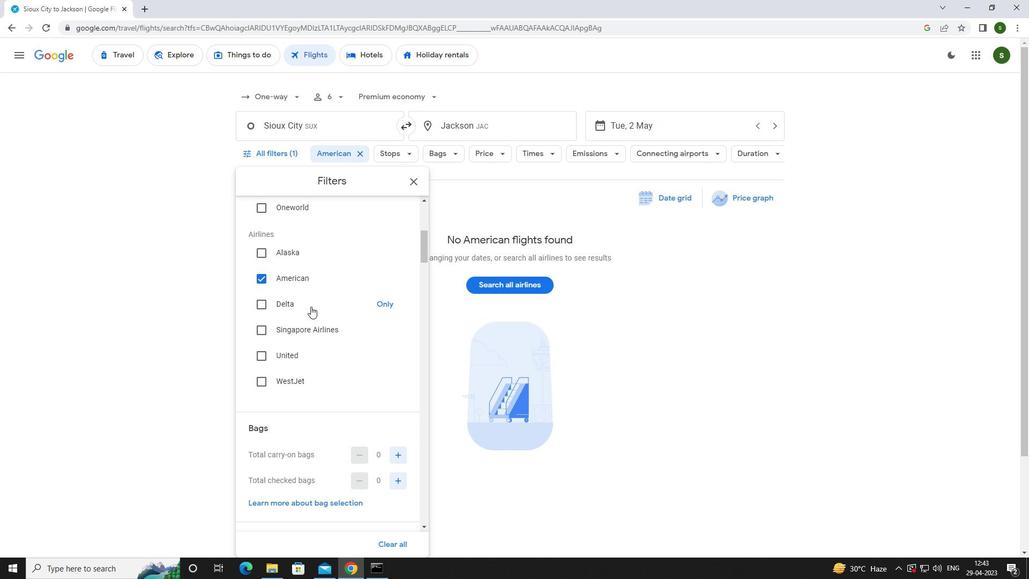 
Action: Mouse scrolled (311, 306) with delta (0, 0)
Screenshot: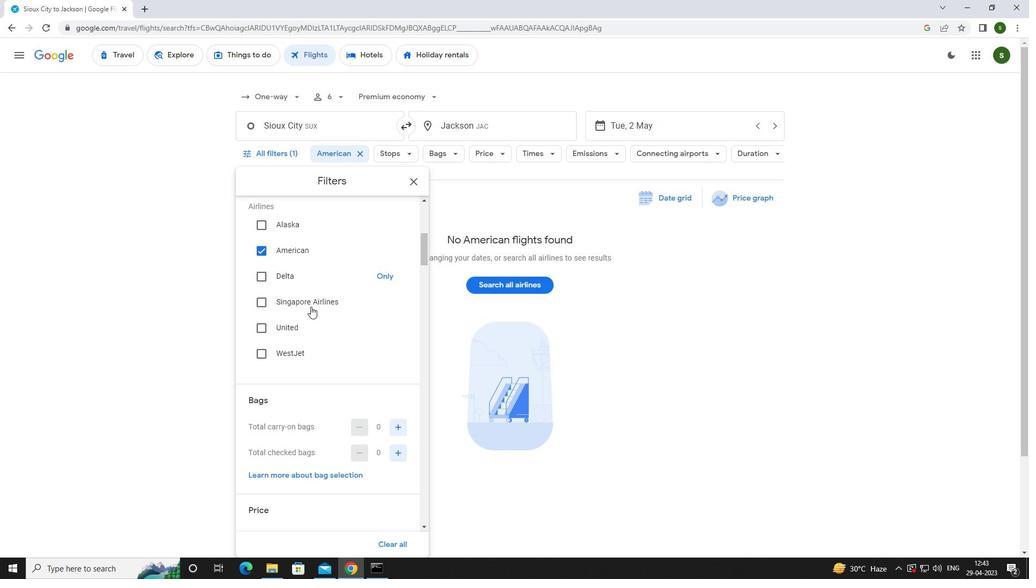 
Action: Mouse scrolled (311, 306) with delta (0, 0)
Screenshot: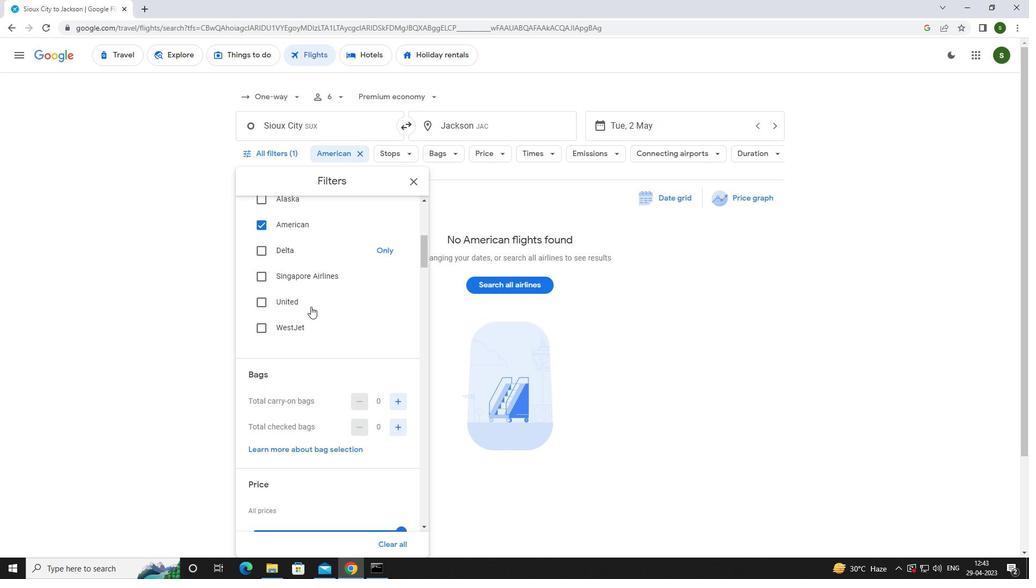 
Action: Mouse moved to (397, 295)
Screenshot: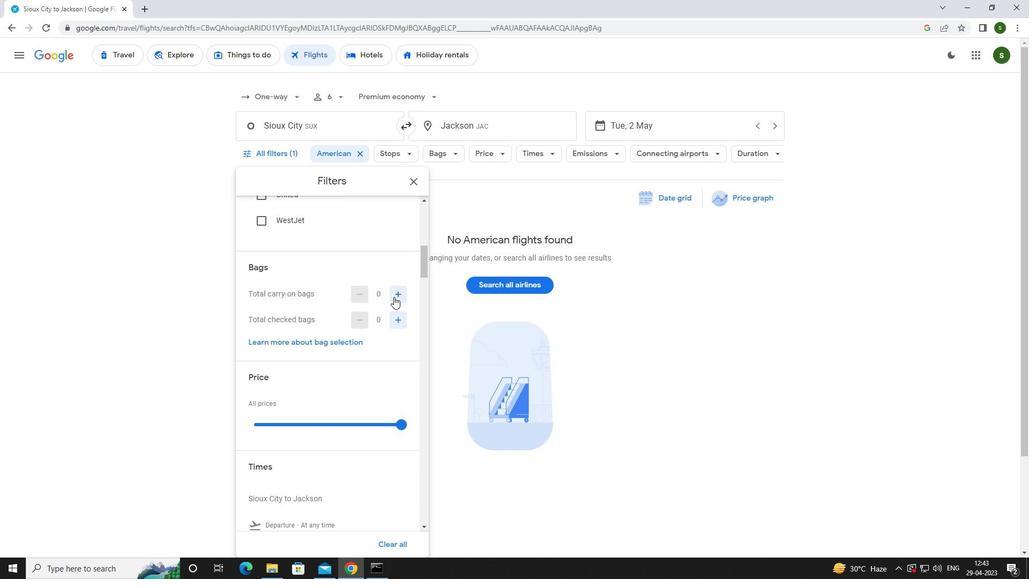 
Action: Mouse pressed left at (397, 295)
Screenshot: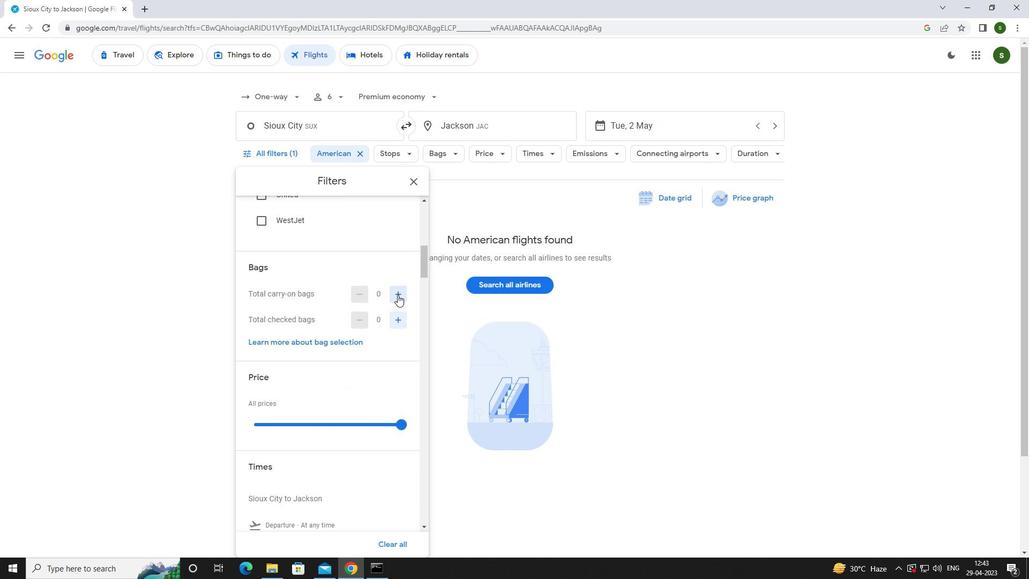 
Action: Mouse moved to (355, 335)
Screenshot: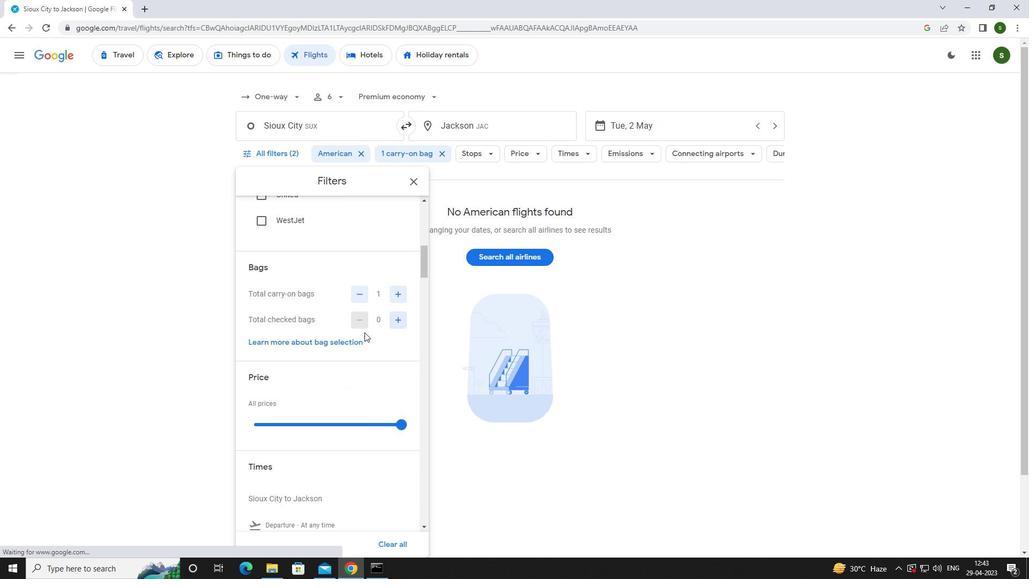 
Action: Mouse scrolled (355, 335) with delta (0, 0)
Screenshot: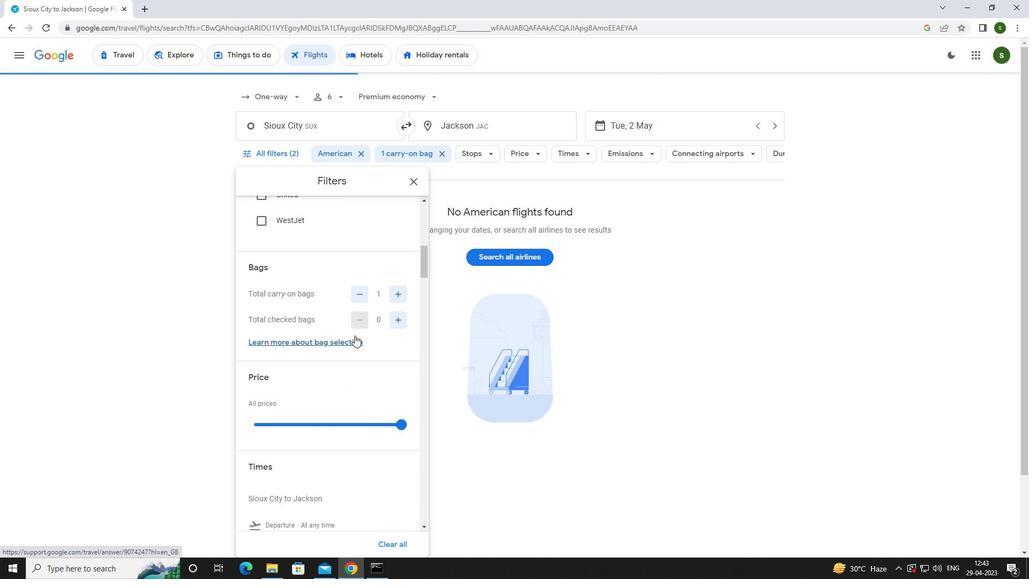 
Action: Mouse scrolled (355, 335) with delta (0, 0)
Screenshot: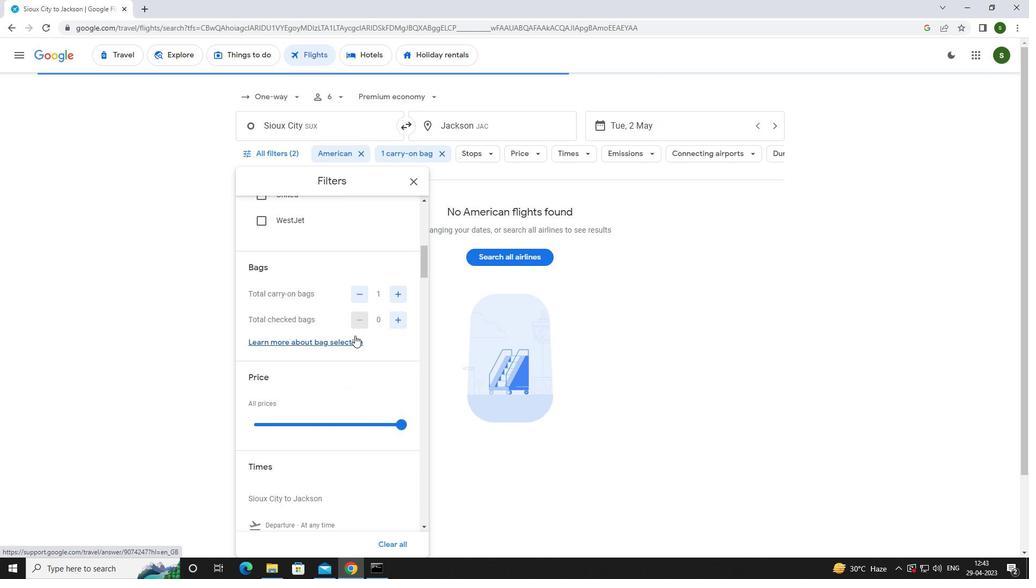 
Action: Mouse moved to (402, 316)
Screenshot: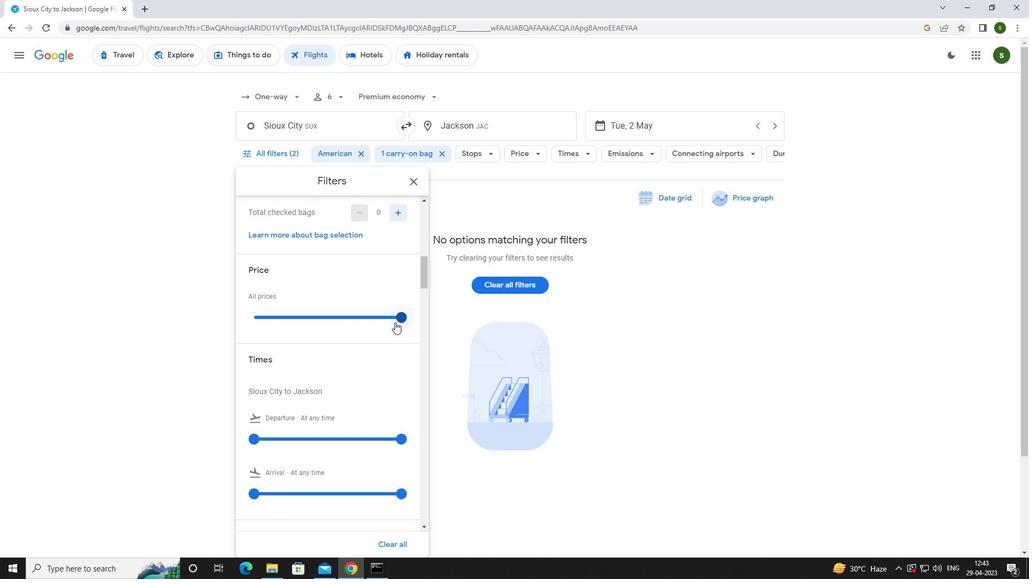
Action: Mouse pressed left at (402, 316)
Screenshot: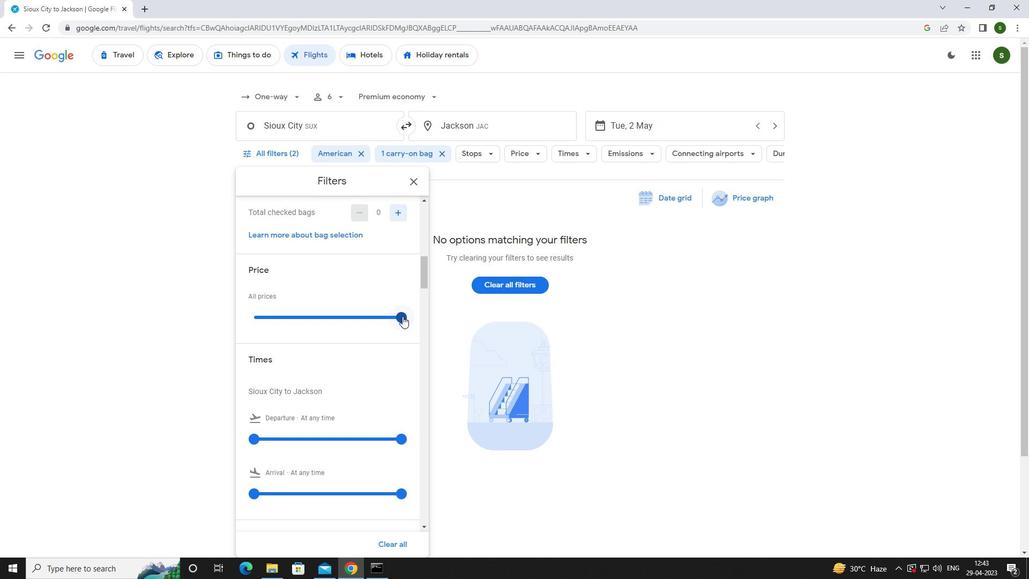 
Action: Mouse moved to (326, 350)
Screenshot: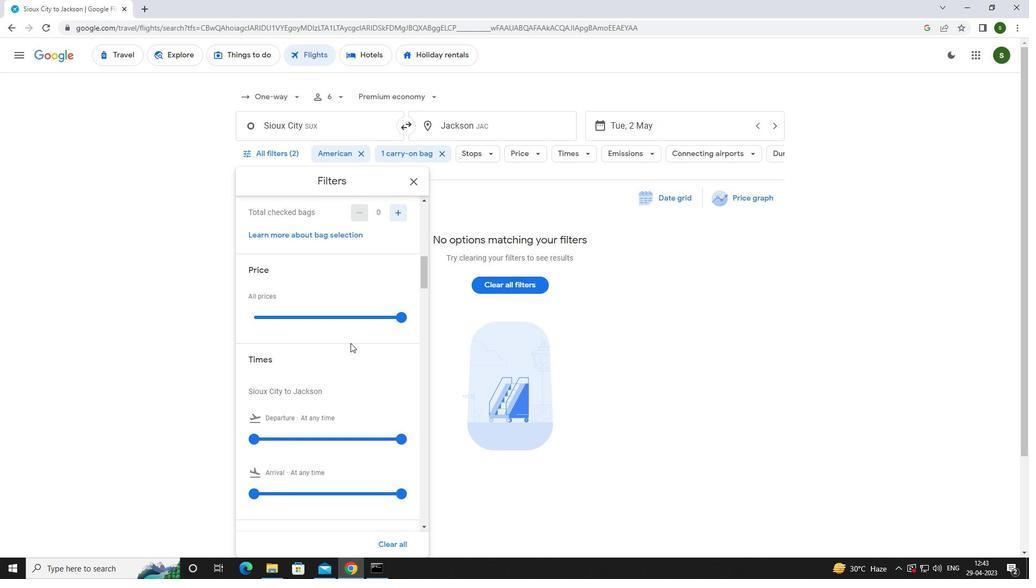 
Action: Mouse scrolled (326, 350) with delta (0, 0)
Screenshot: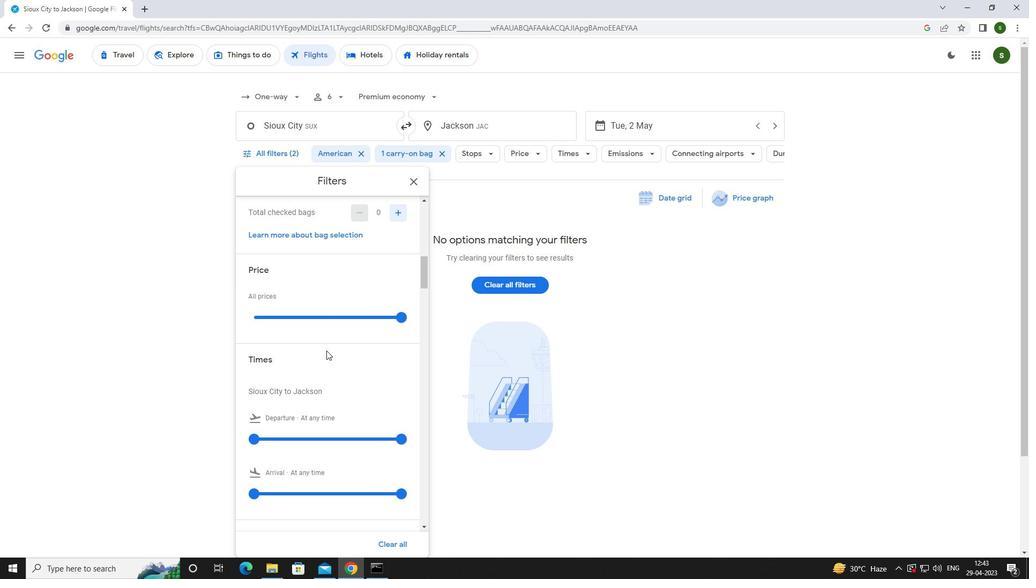 
Action: Mouse scrolled (326, 350) with delta (0, 0)
Screenshot: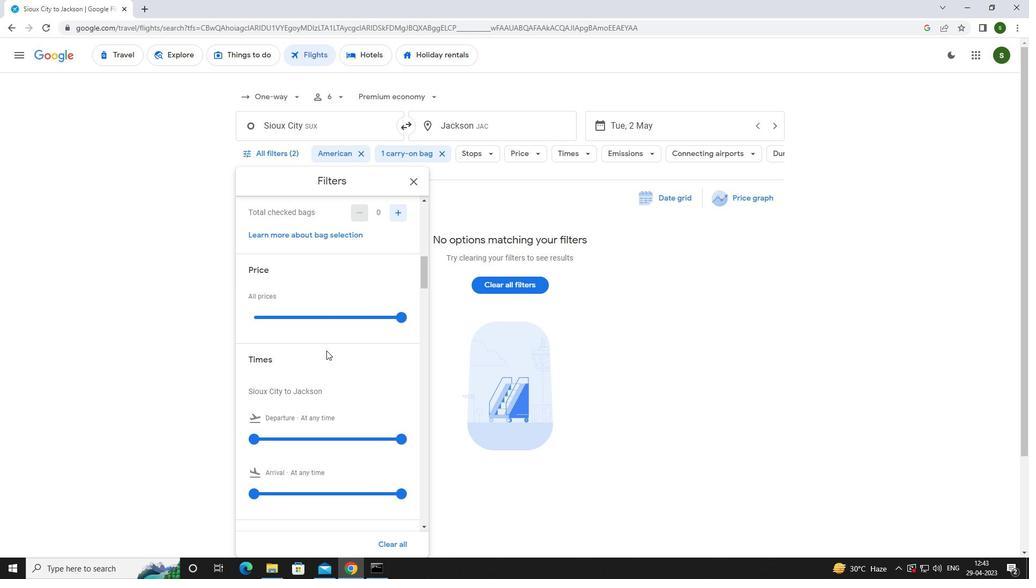 
Action: Mouse scrolled (326, 350) with delta (0, 0)
Screenshot: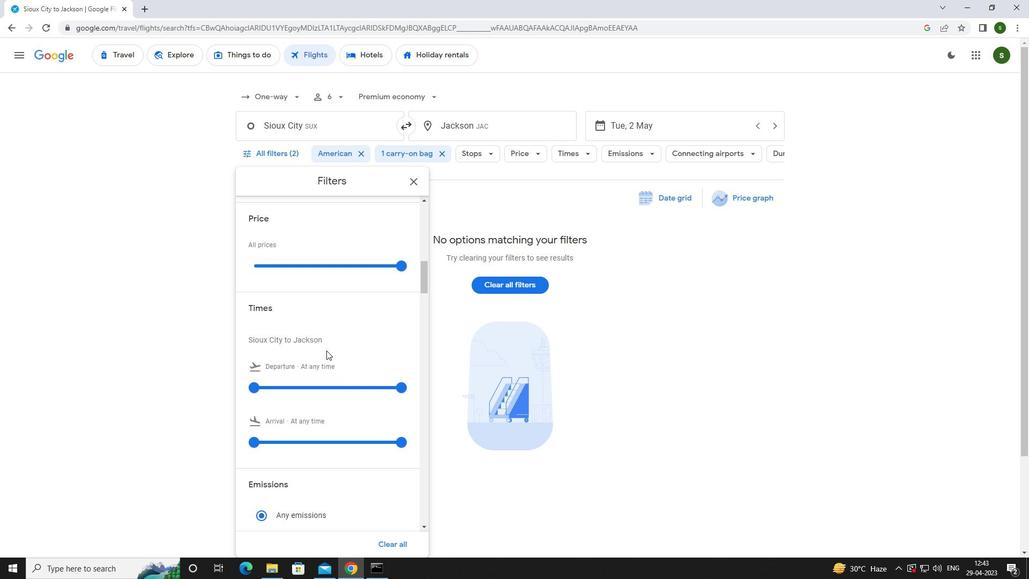 
Action: Mouse moved to (254, 276)
Screenshot: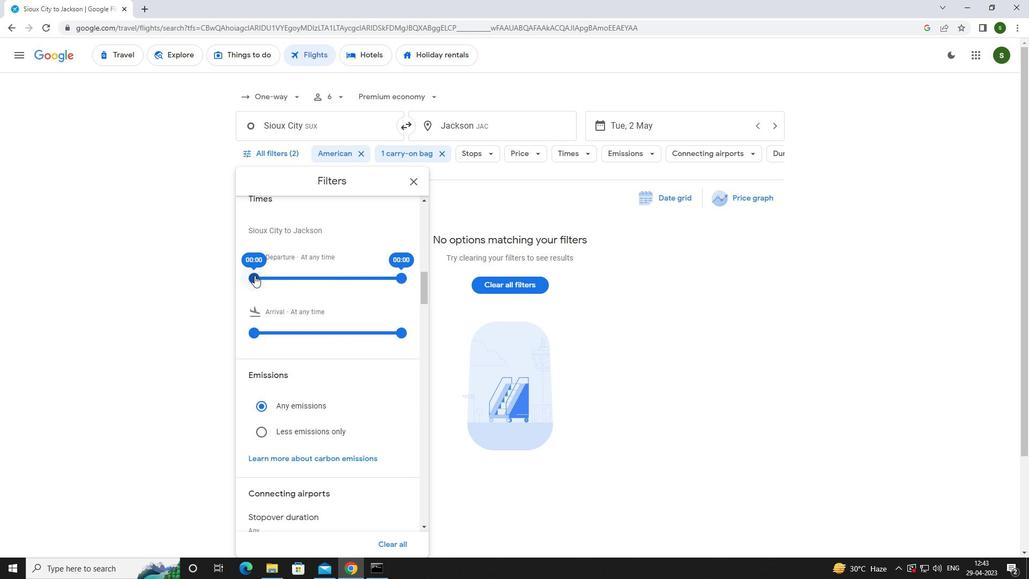 
Action: Mouse pressed left at (254, 276)
Screenshot: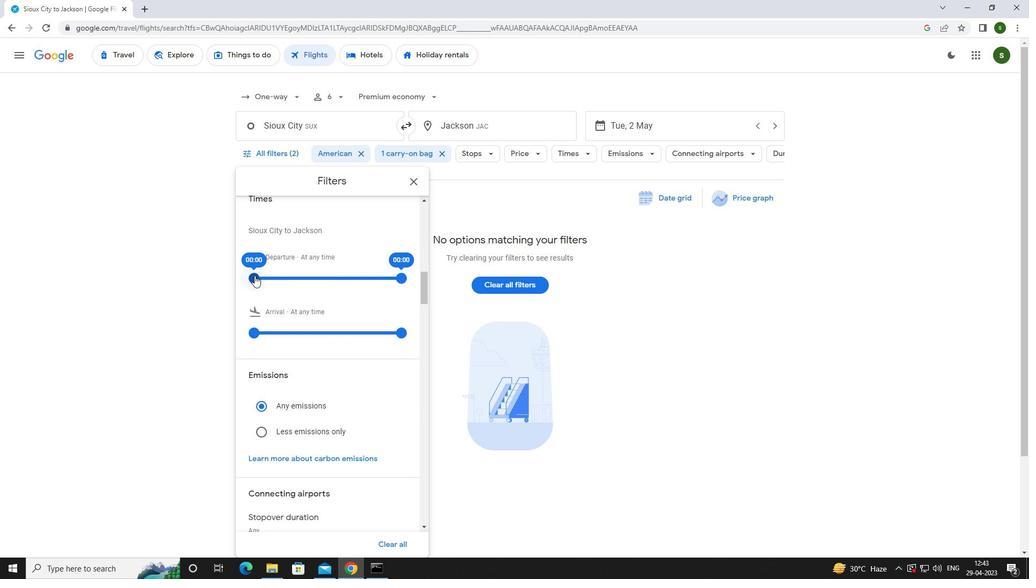 
Action: Mouse moved to (577, 314)
Screenshot: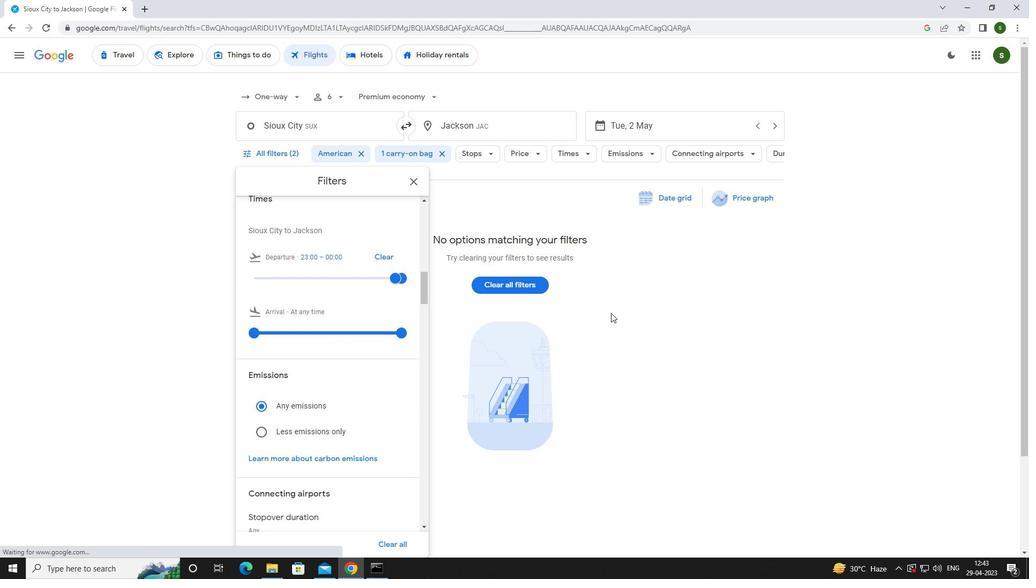 
Action: Mouse pressed left at (577, 314)
Screenshot: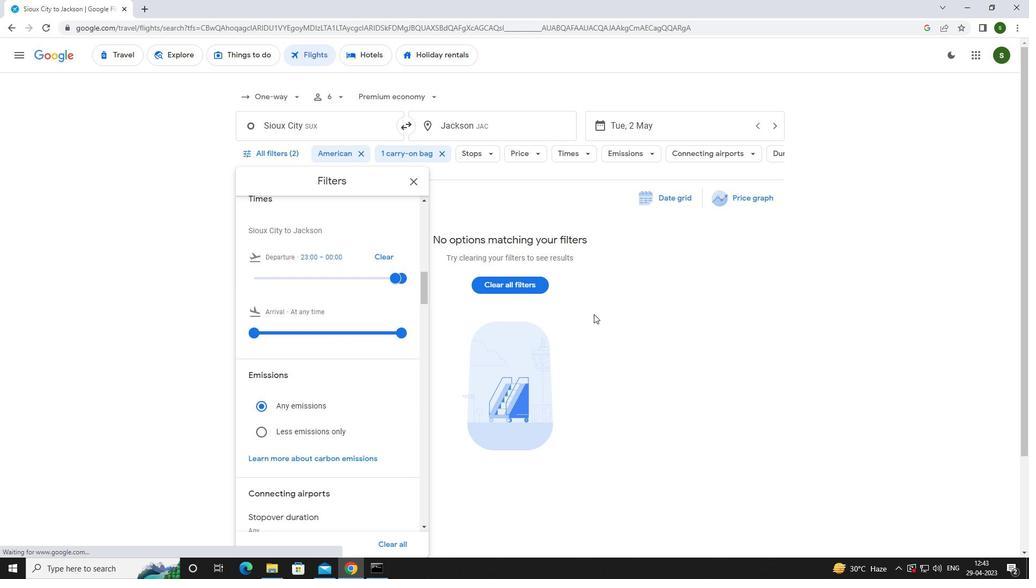 
Action: Mouse moved to (577, 314)
Screenshot: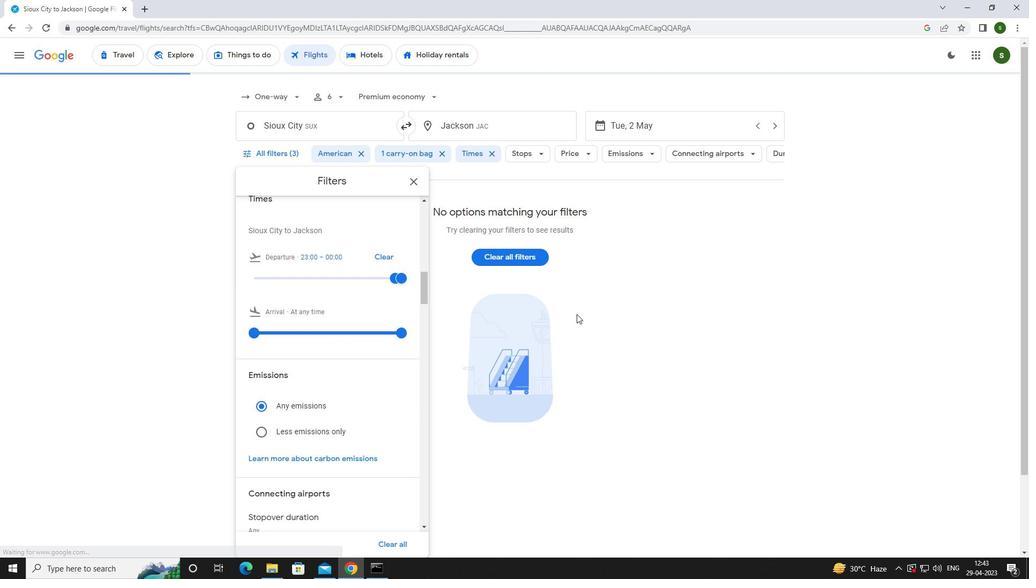 
